 Task: Enable the option "Include Git LFS objects in archives" for the repository "JS".
Action: Mouse moved to (1157, 204)
Screenshot: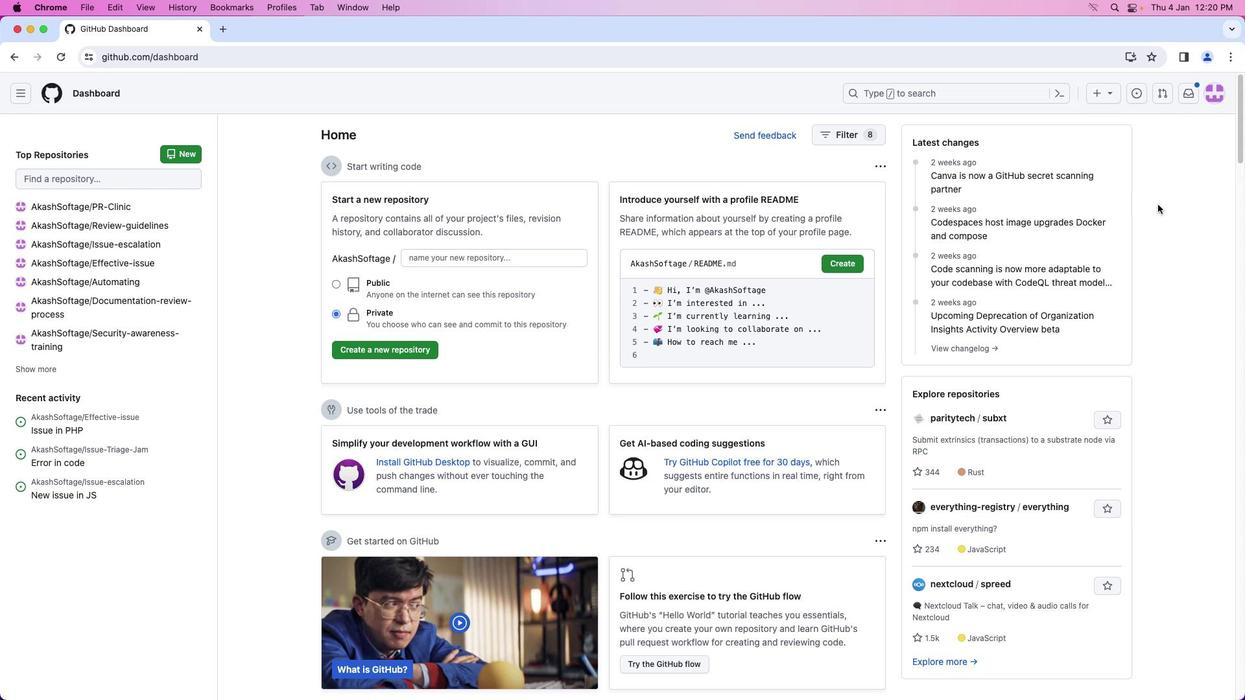 
Action: Mouse pressed left at (1157, 204)
Screenshot: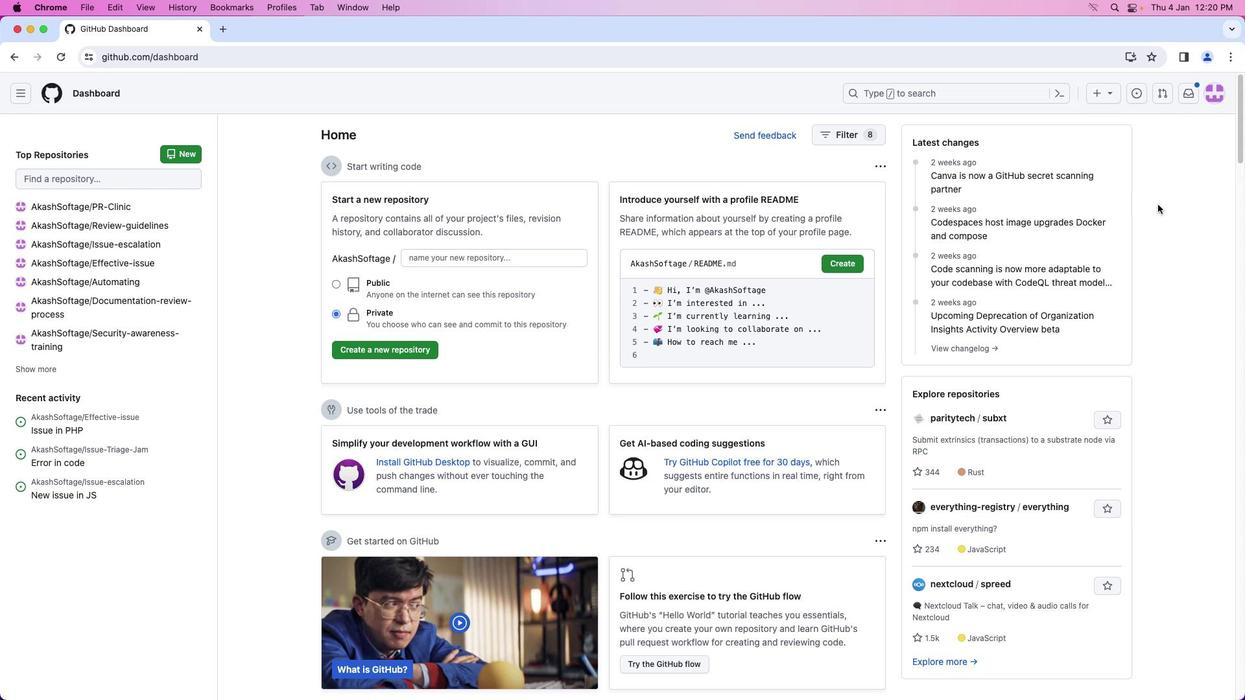 
Action: Mouse moved to (1211, 96)
Screenshot: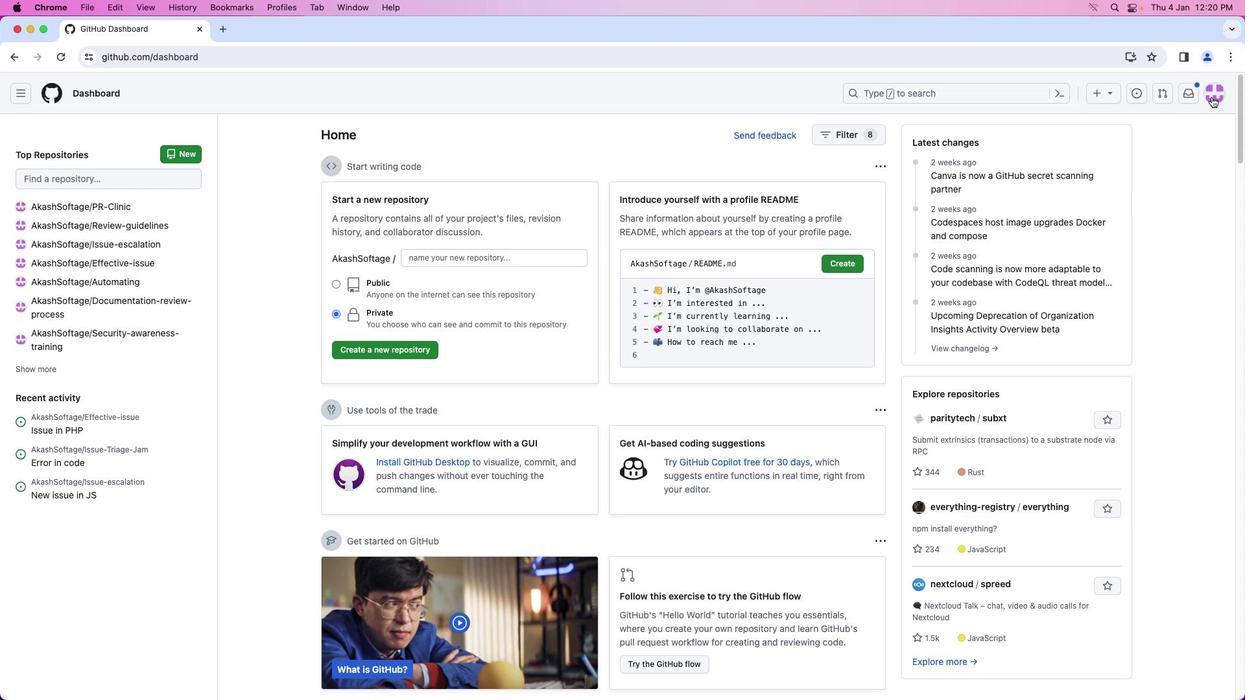 
Action: Mouse pressed left at (1211, 96)
Screenshot: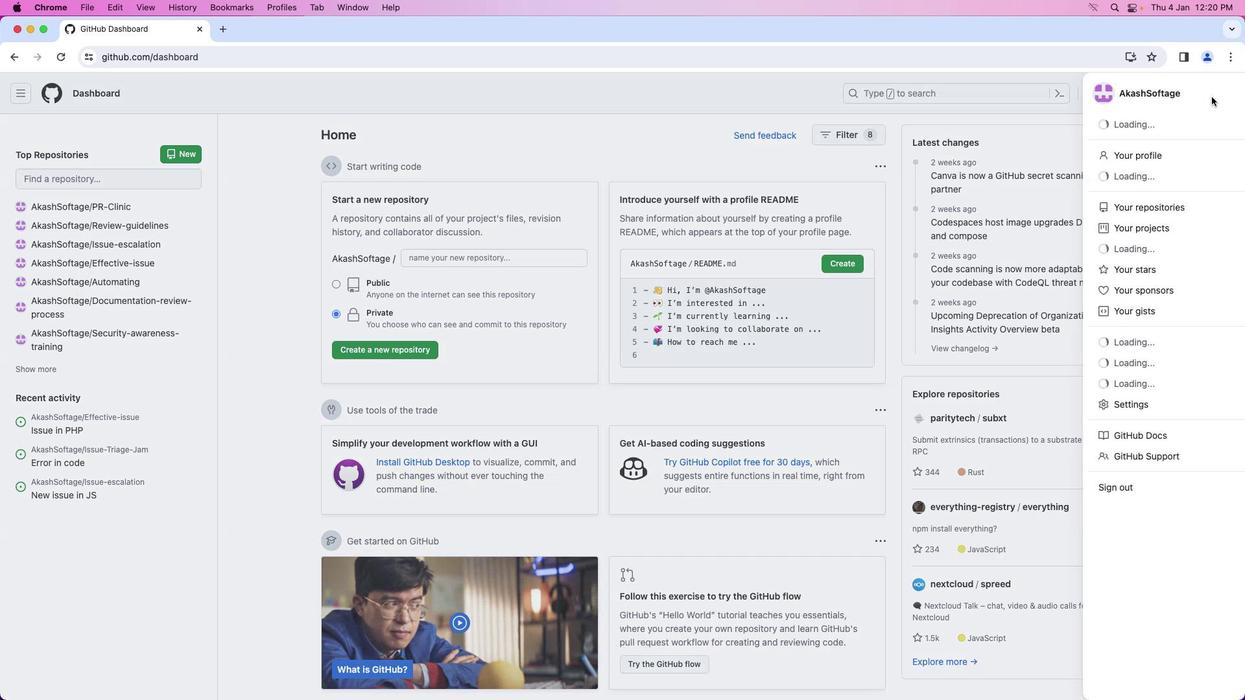 
Action: Mouse moved to (1165, 206)
Screenshot: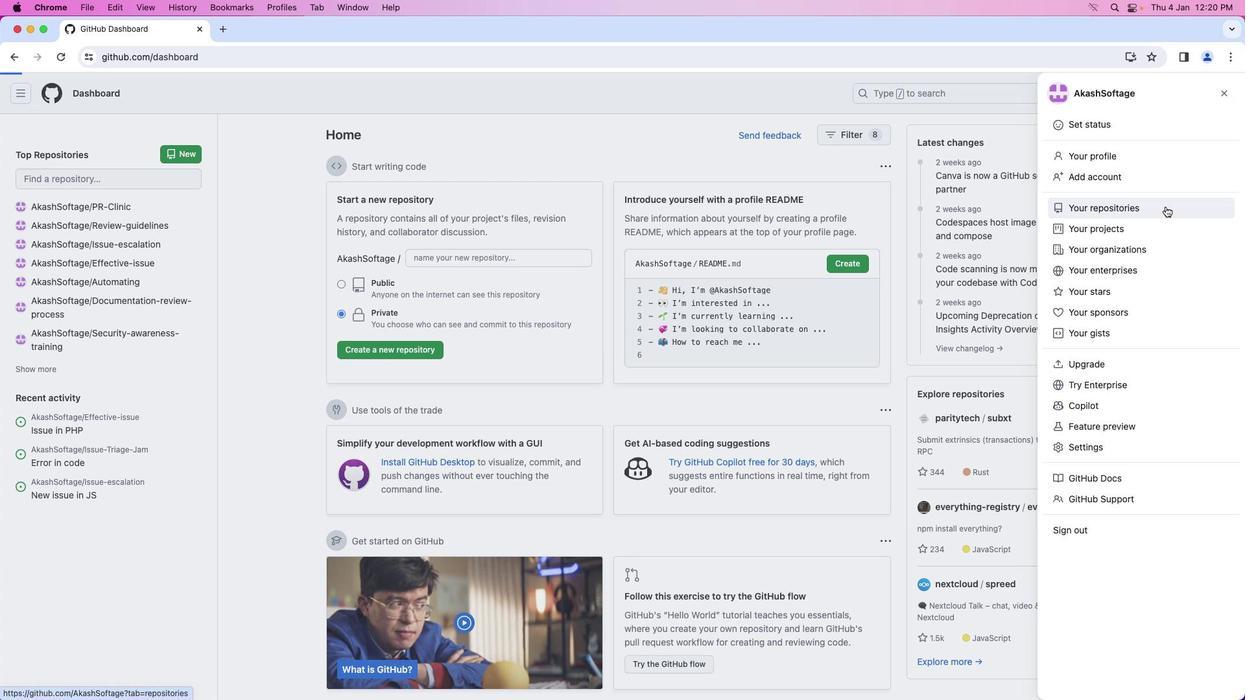 
Action: Mouse pressed left at (1165, 206)
Screenshot: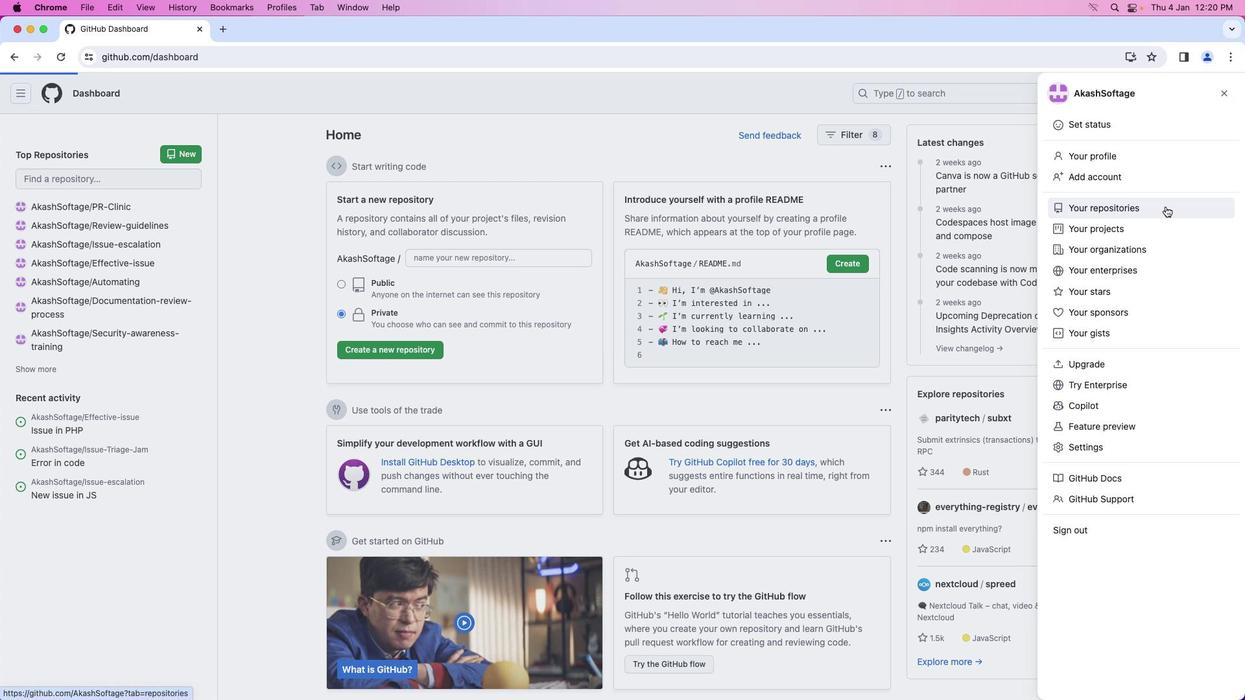 
Action: Mouse moved to (439, 216)
Screenshot: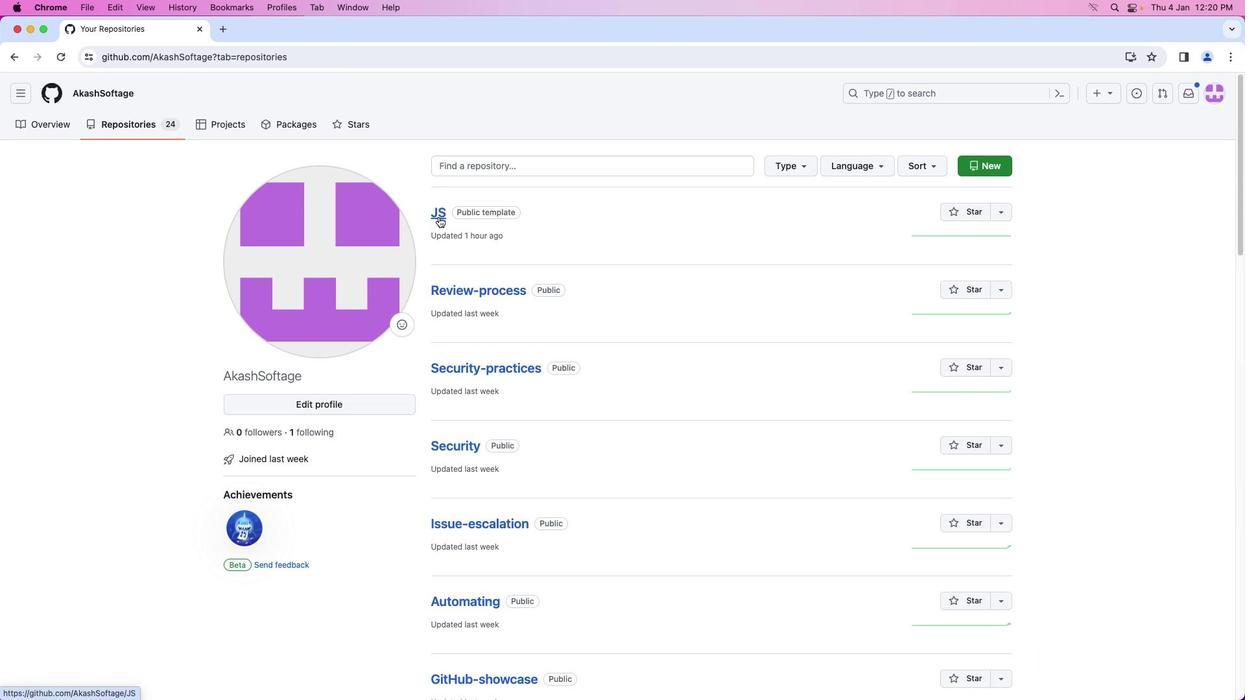 
Action: Mouse pressed left at (439, 216)
Screenshot: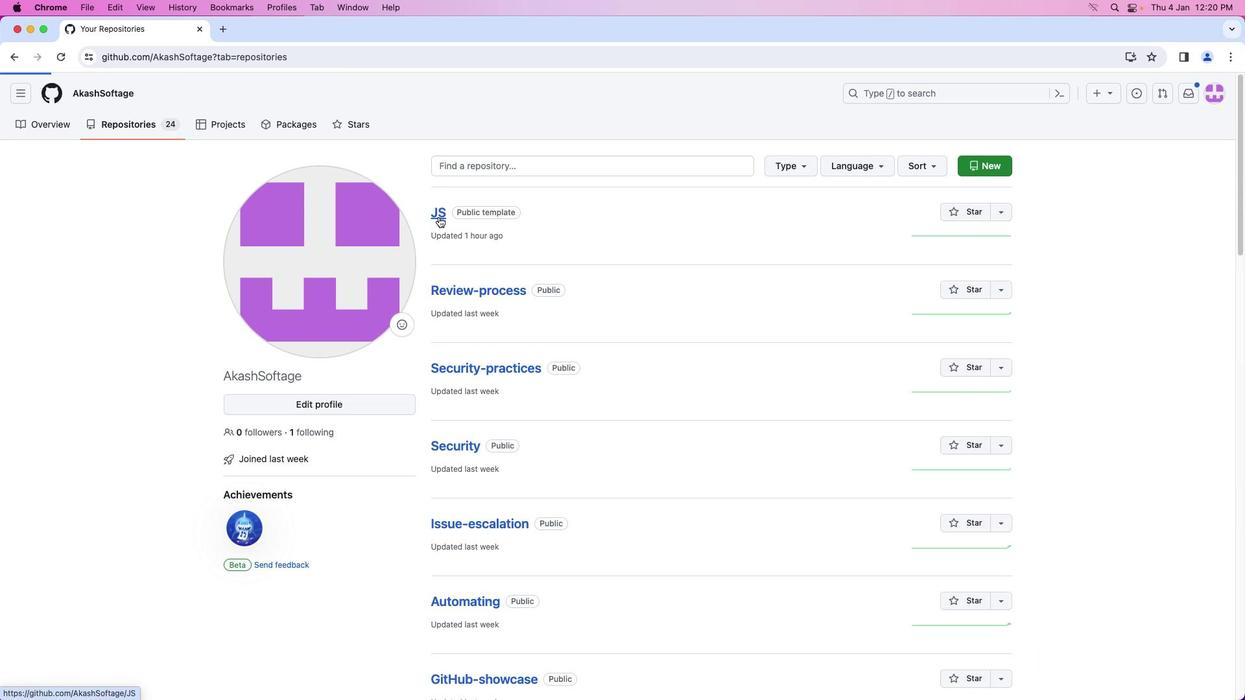 
Action: Mouse moved to (634, 125)
Screenshot: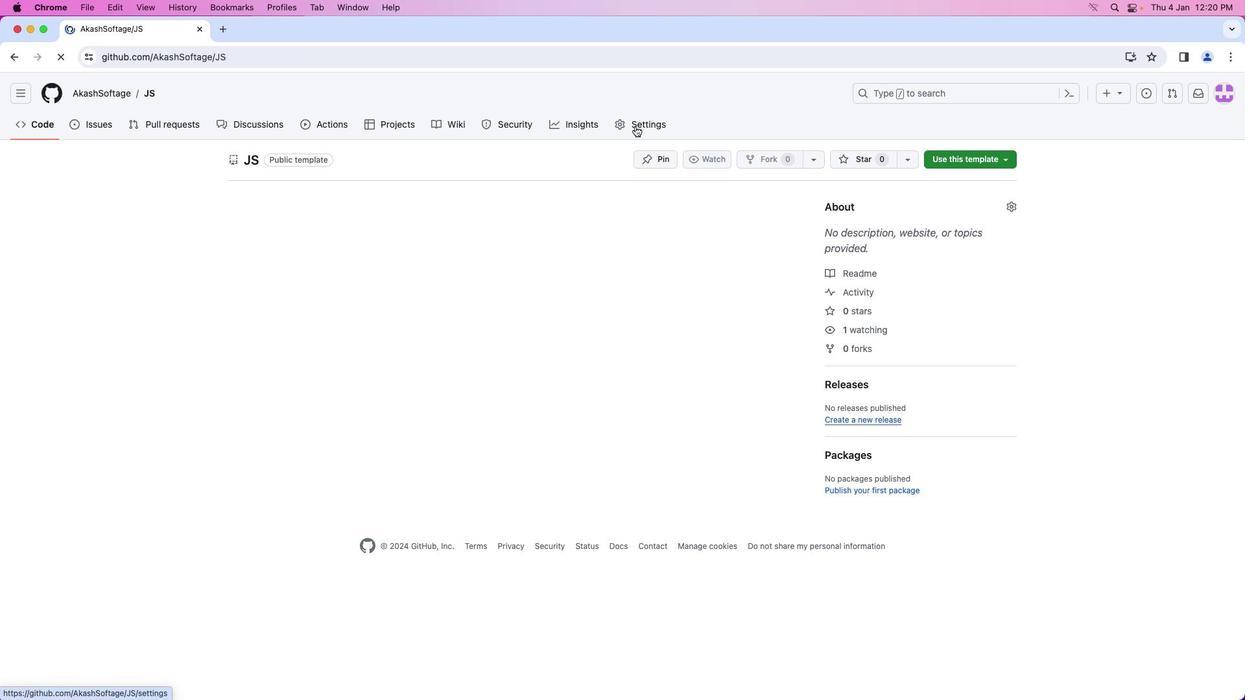 
Action: Mouse pressed left at (634, 125)
Screenshot: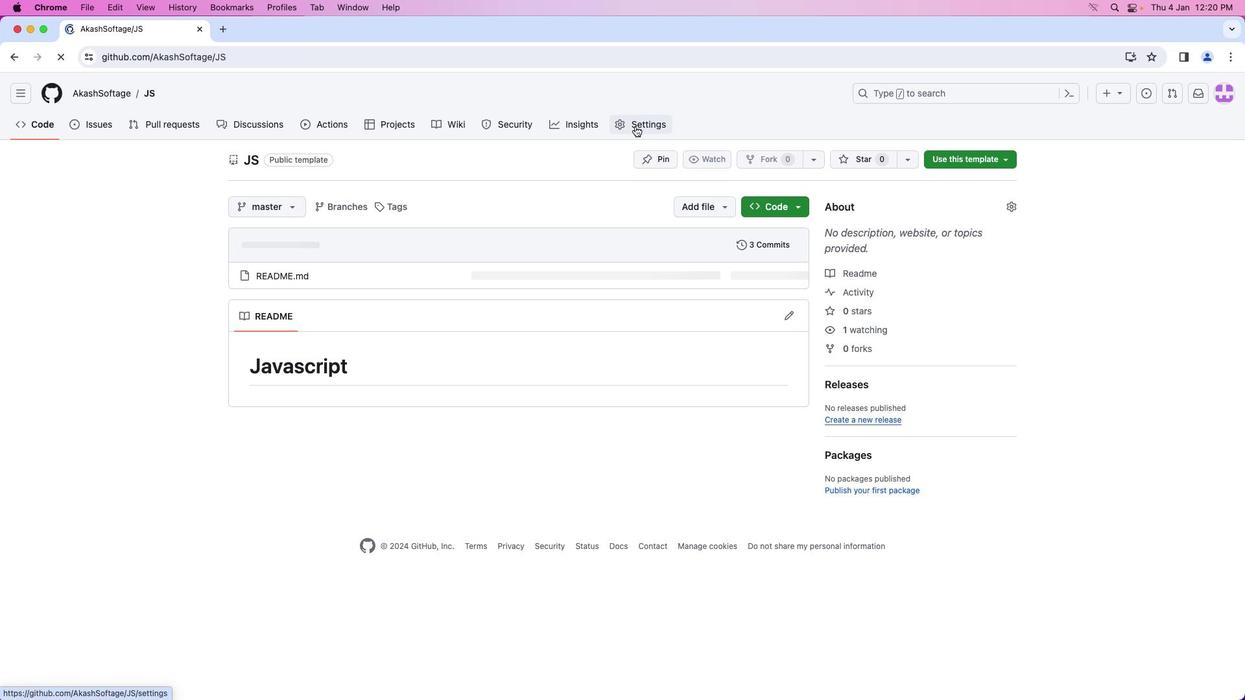 
Action: Mouse moved to (524, 364)
Screenshot: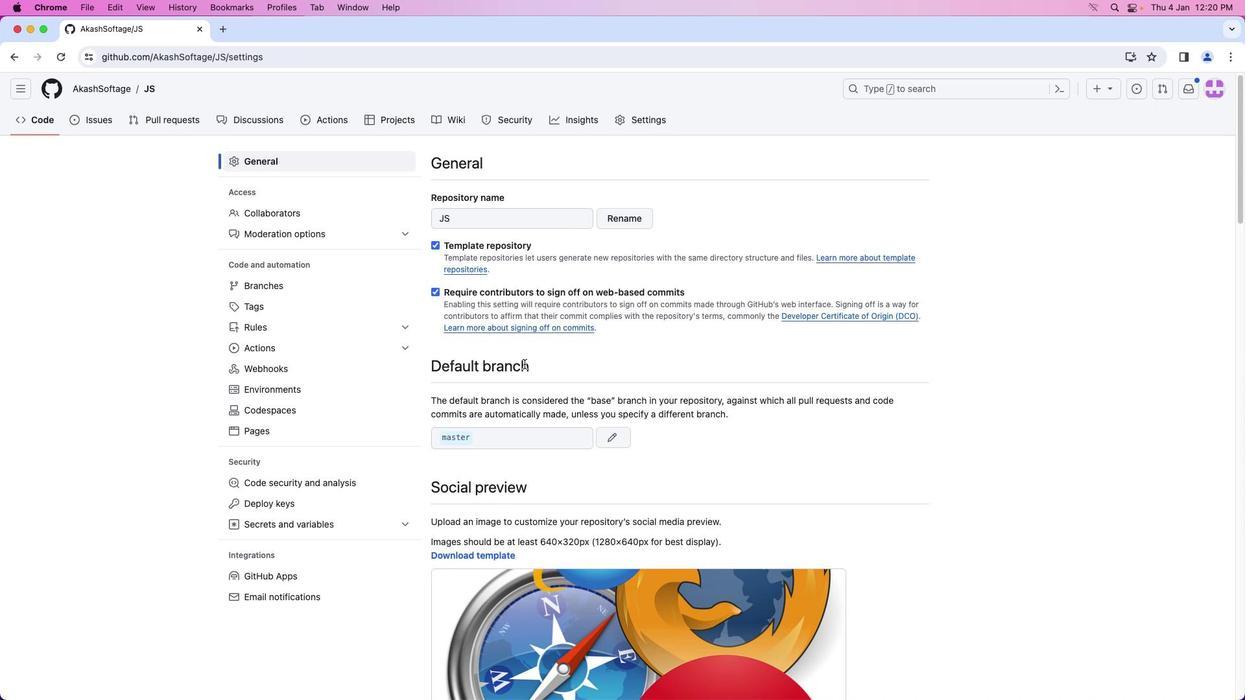 
Action: Mouse scrolled (524, 364) with delta (0, 0)
Screenshot: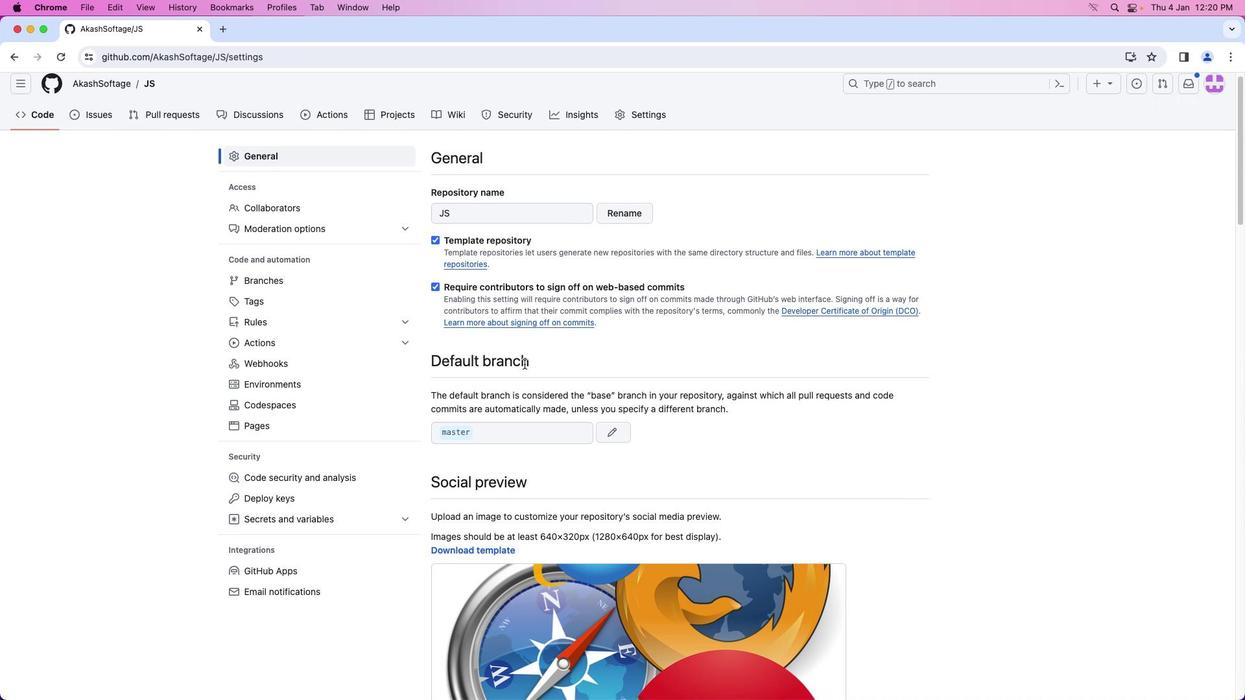 
Action: Mouse scrolled (524, 364) with delta (0, 0)
Screenshot: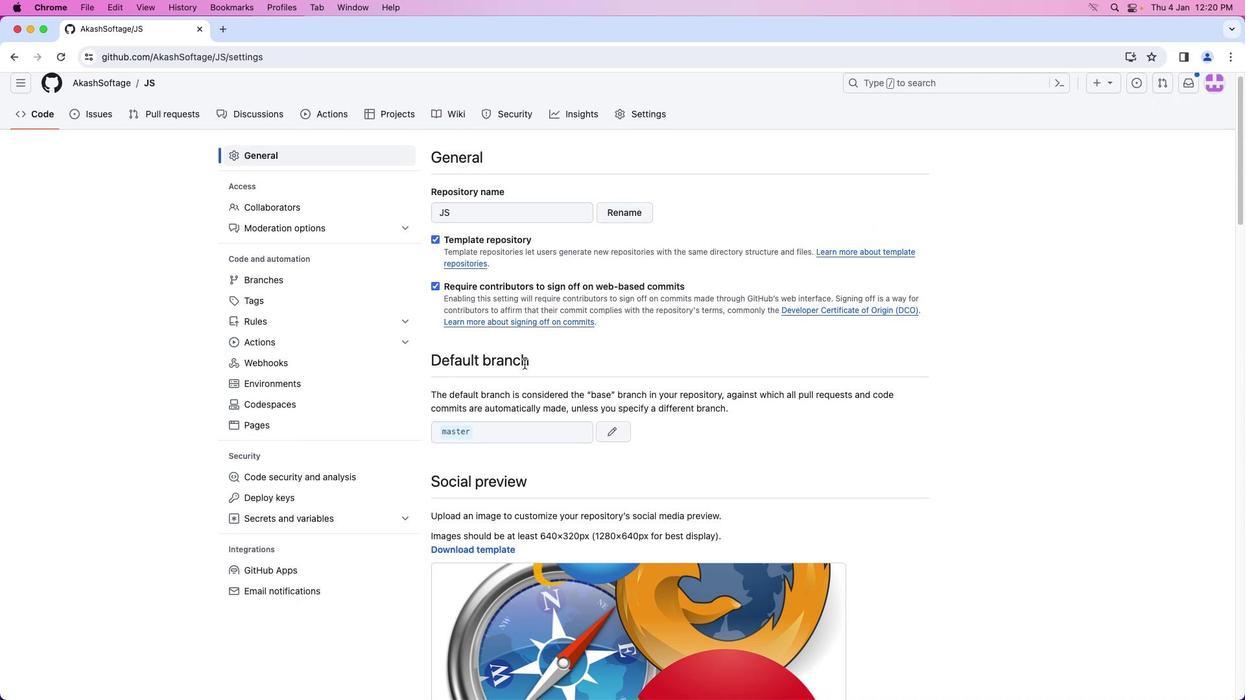
Action: Mouse moved to (566, 234)
Screenshot: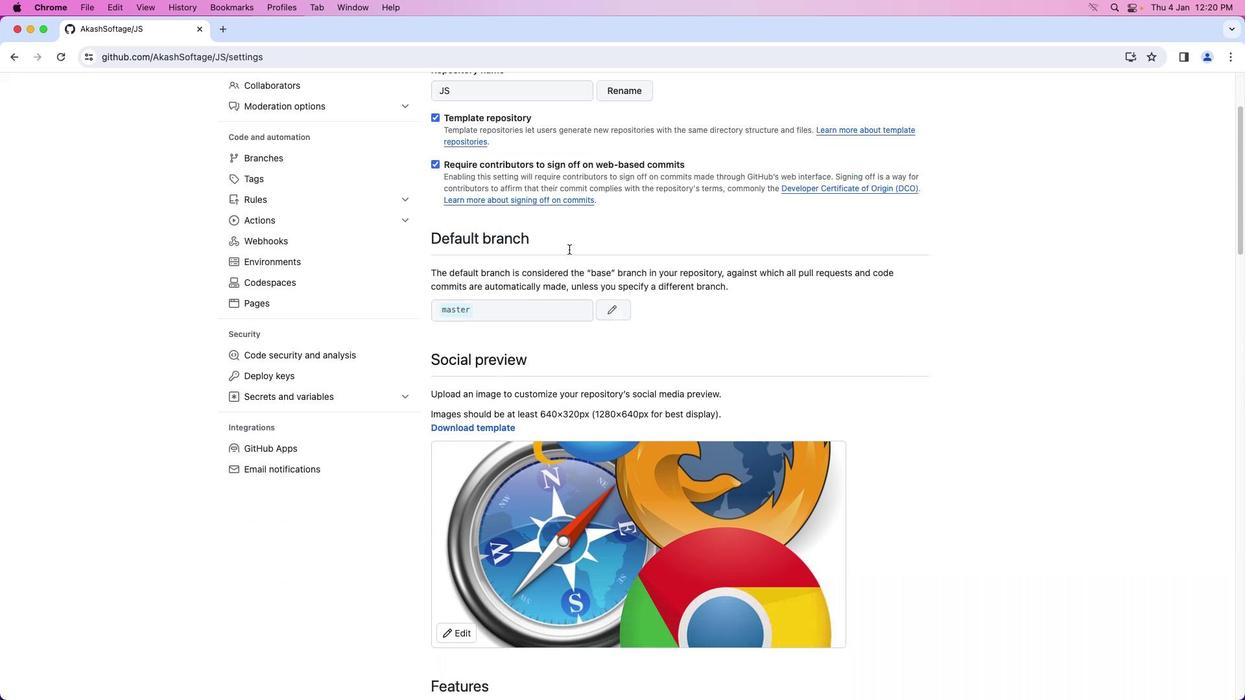 
Action: Mouse scrolled (566, 234) with delta (0, 0)
Screenshot: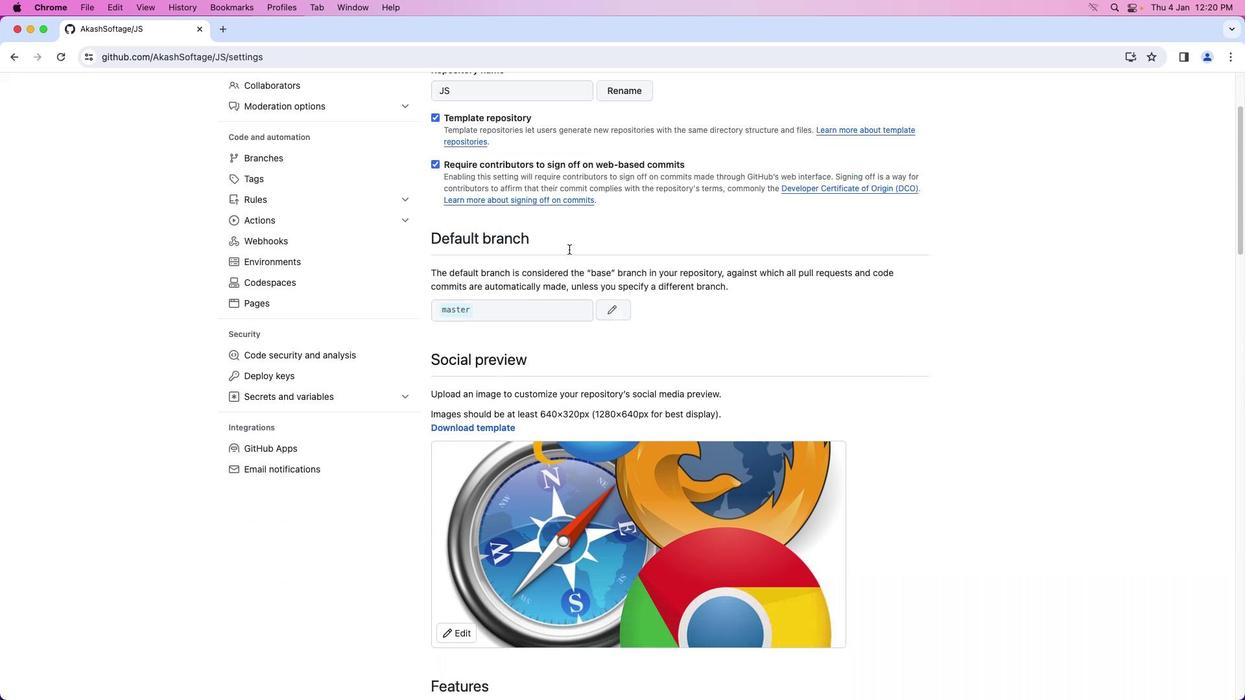 
Action: Mouse moved to (567, 239)
Screenshot: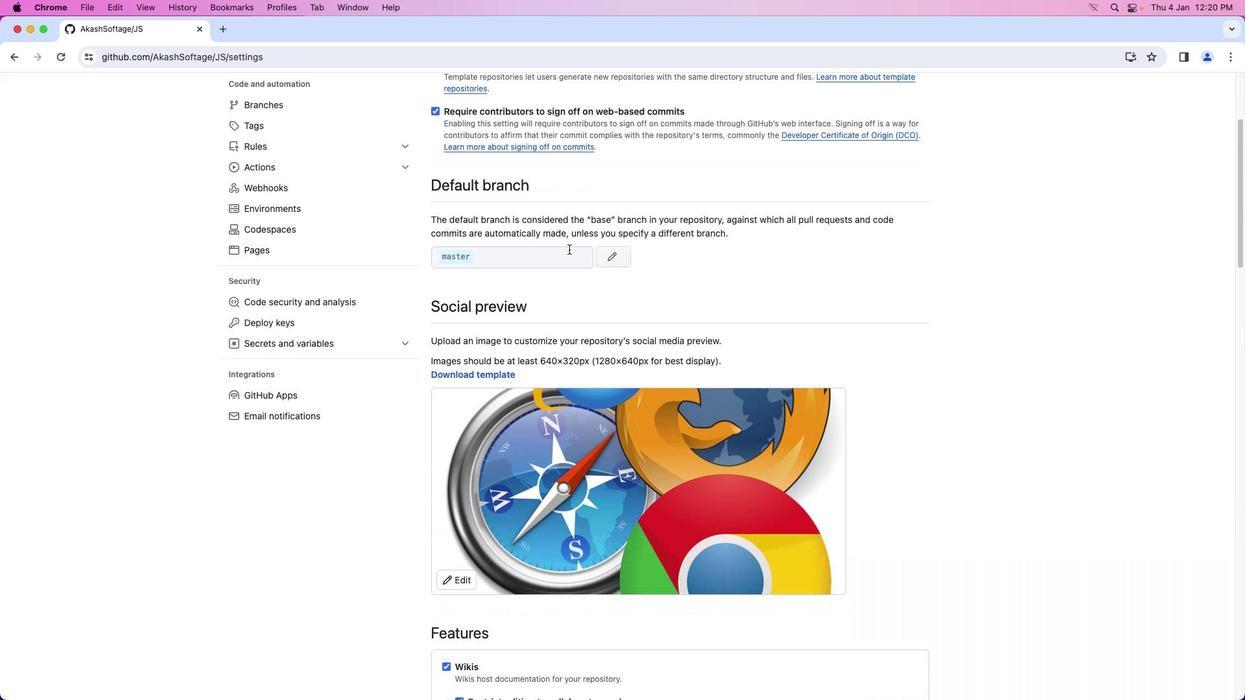 
Action: Mouse scrolled (567, 239) with delta (0, 0)
Screenshot: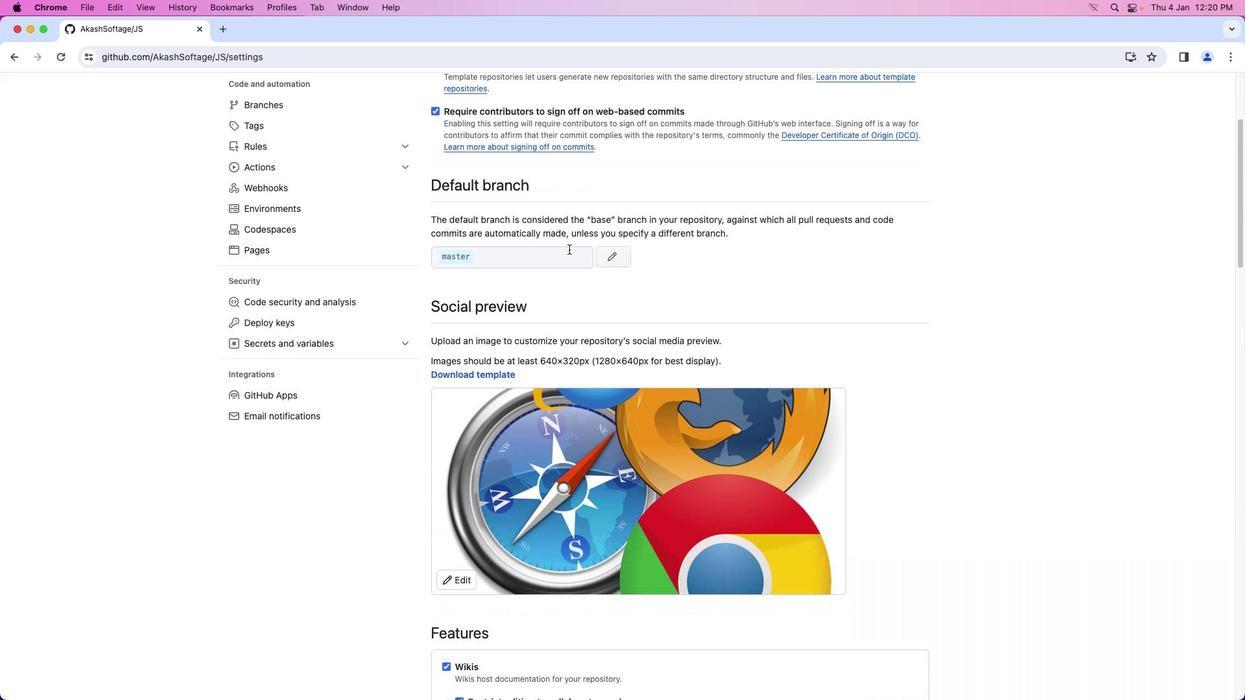 
Action: Mouse moved to (567, 240)
Screenshot: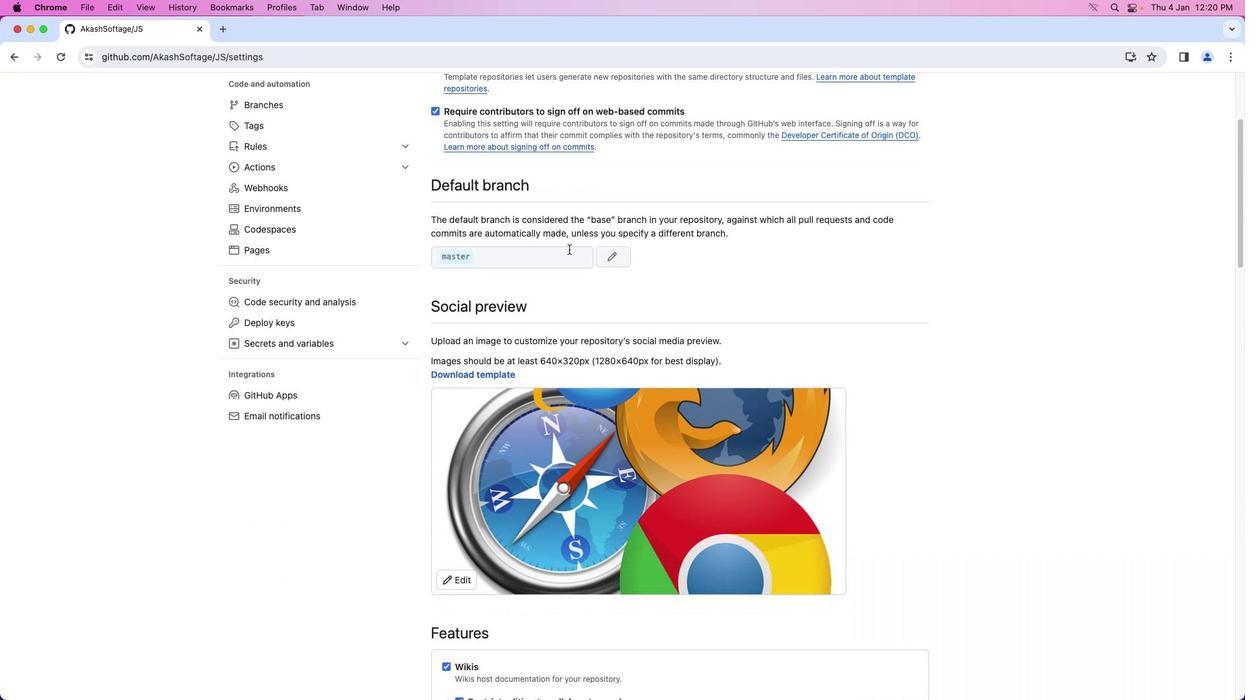 
Action: Mouse scrolled (567, 240) with delta (0, -1)
Screenshot: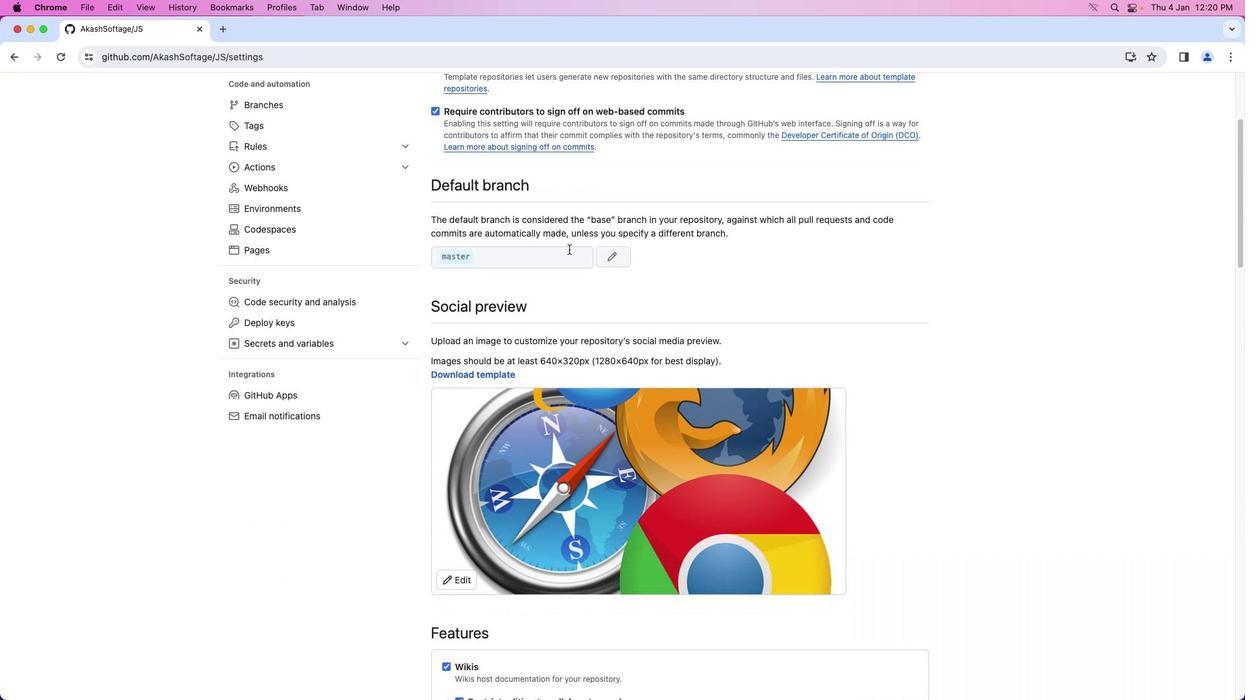 
Action: Mouse moved to (568, 241)
Screenshot: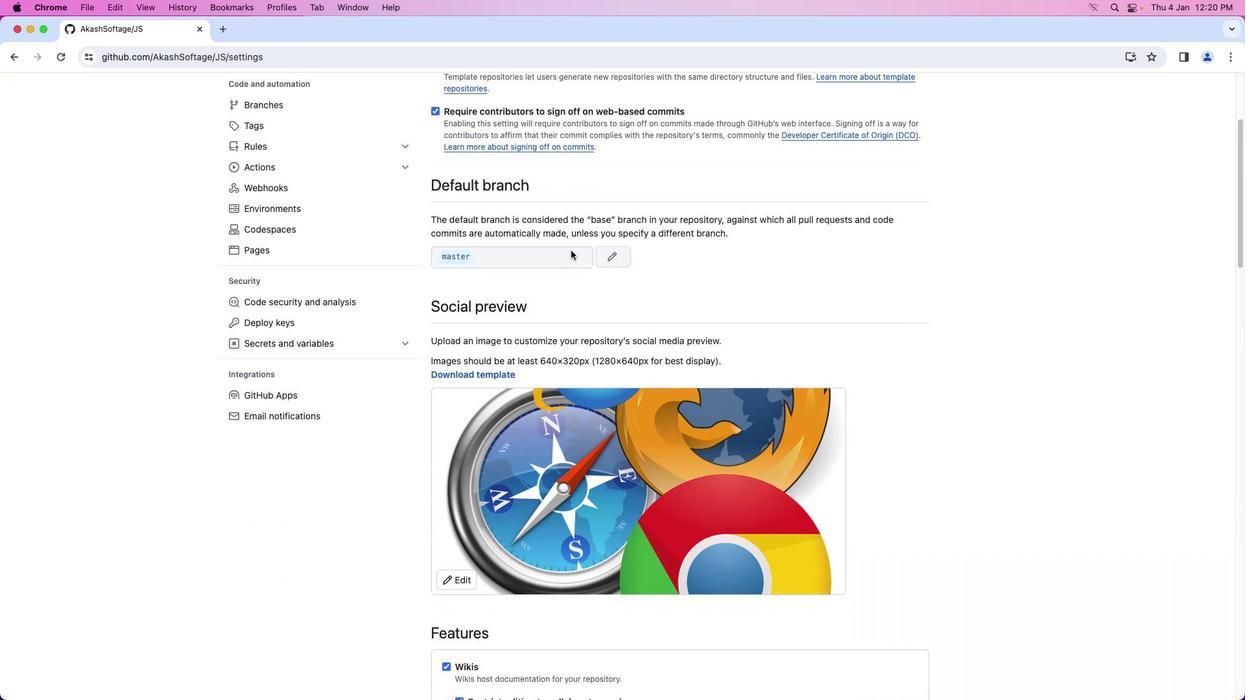 
Action: Mouse scrolled (568, 241) with delta (0, -1)
Screenshot: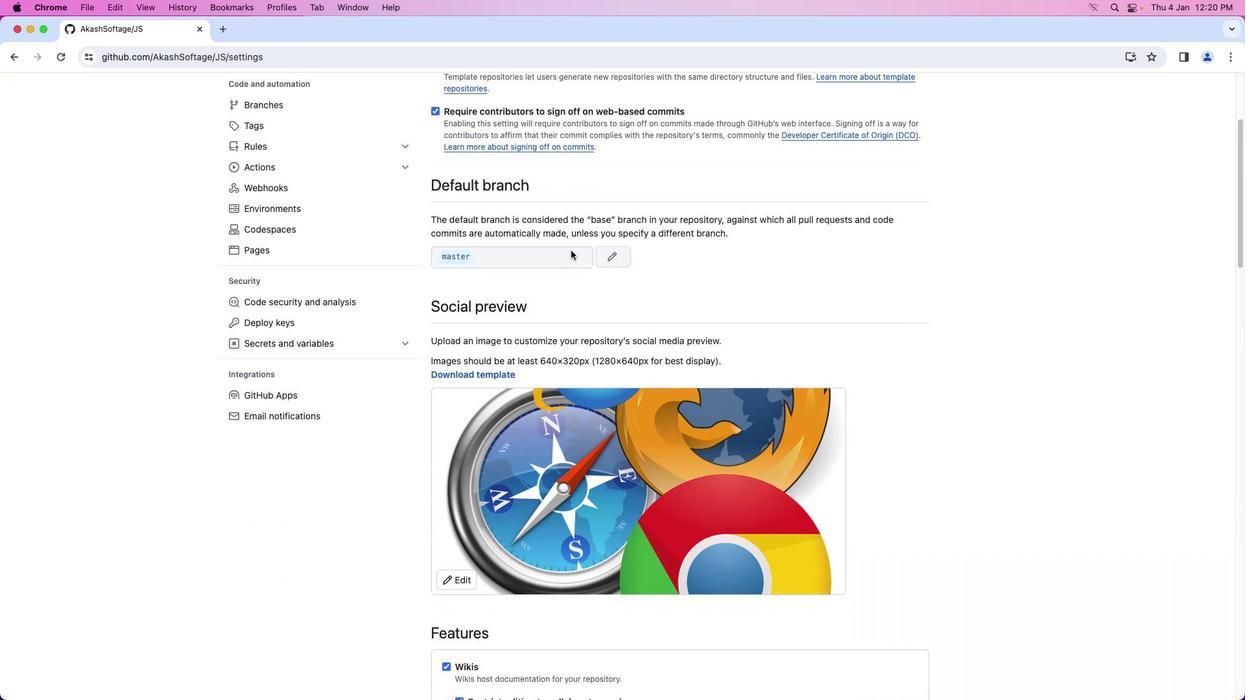 
Action: Mouse moved to (601, 282)
Screenshot: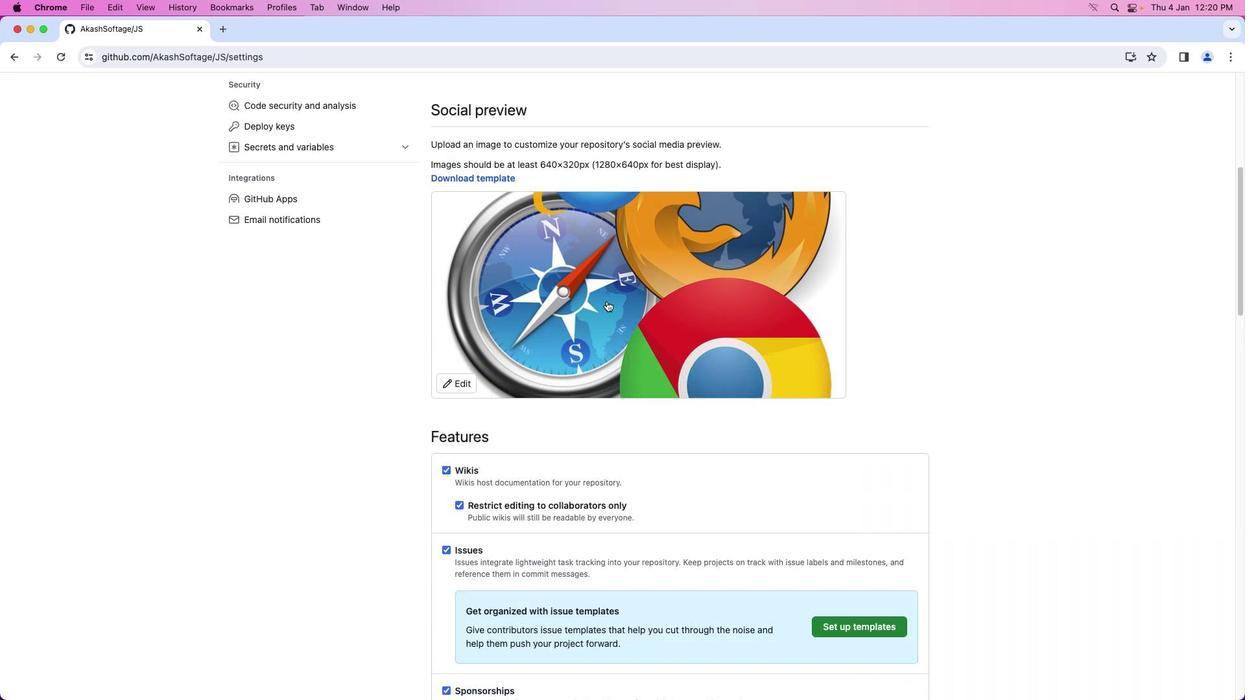 
Action: Mouse scrolled (601, 282) with delta (0, 0)
Screenshot: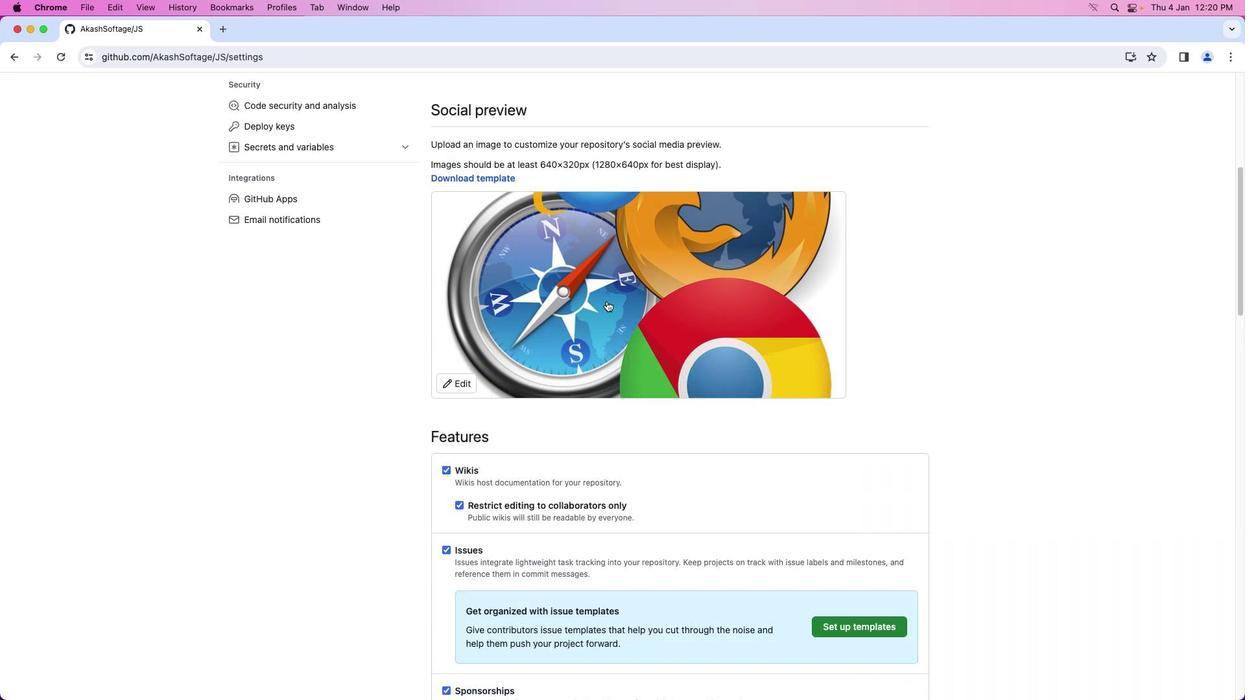 
Action: Mouse moved to (607, 298)
Screenshot: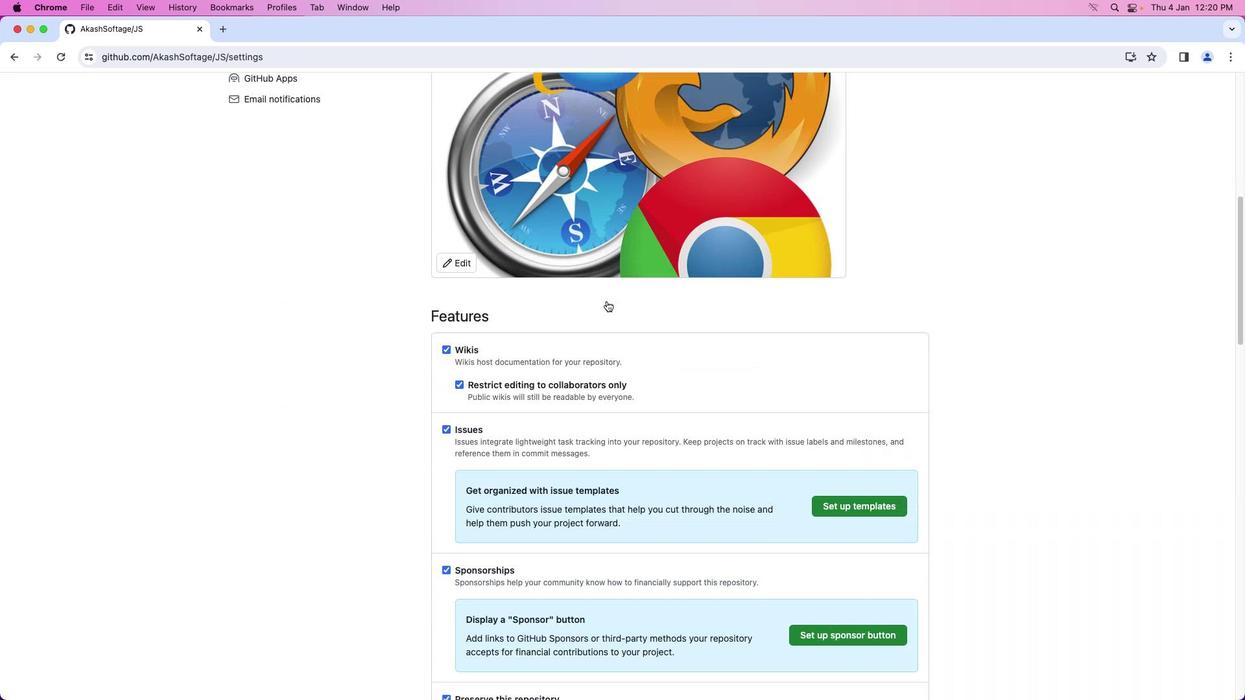 
Action: Mouse scrolled (607, 298) with delta (0, 0)
Screenshot: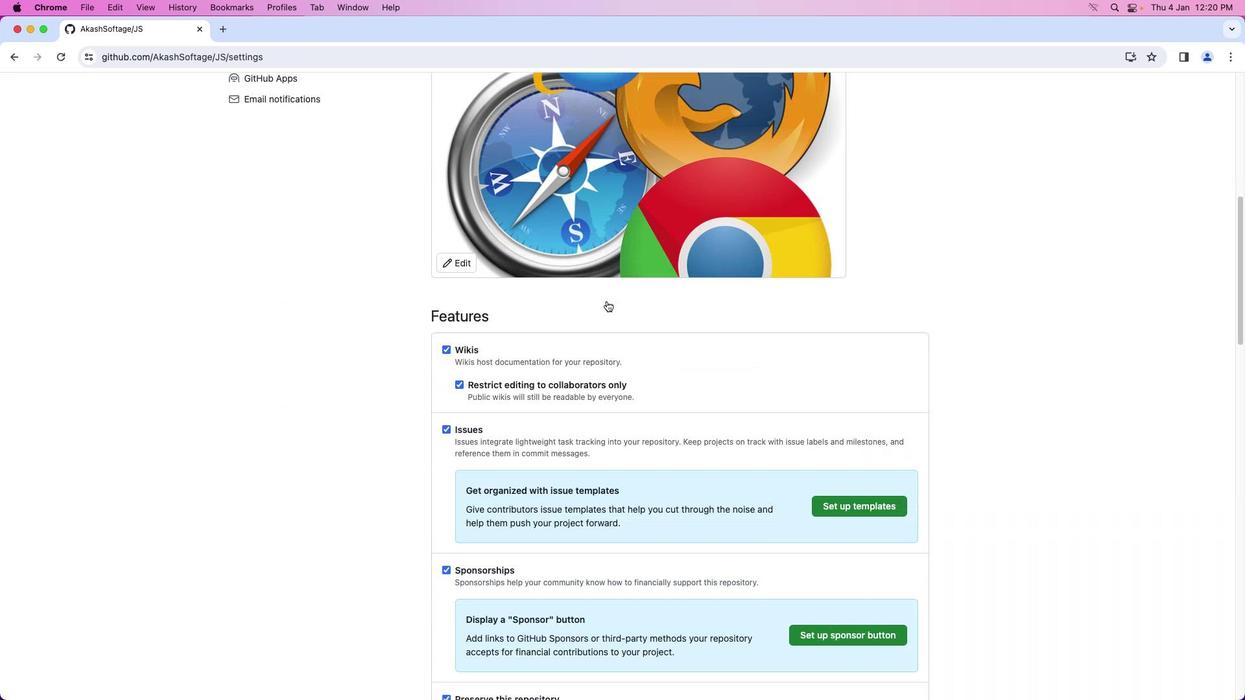 
Action: Mouse scrolled (607, 298) with delta (0, -1)
Screenshot: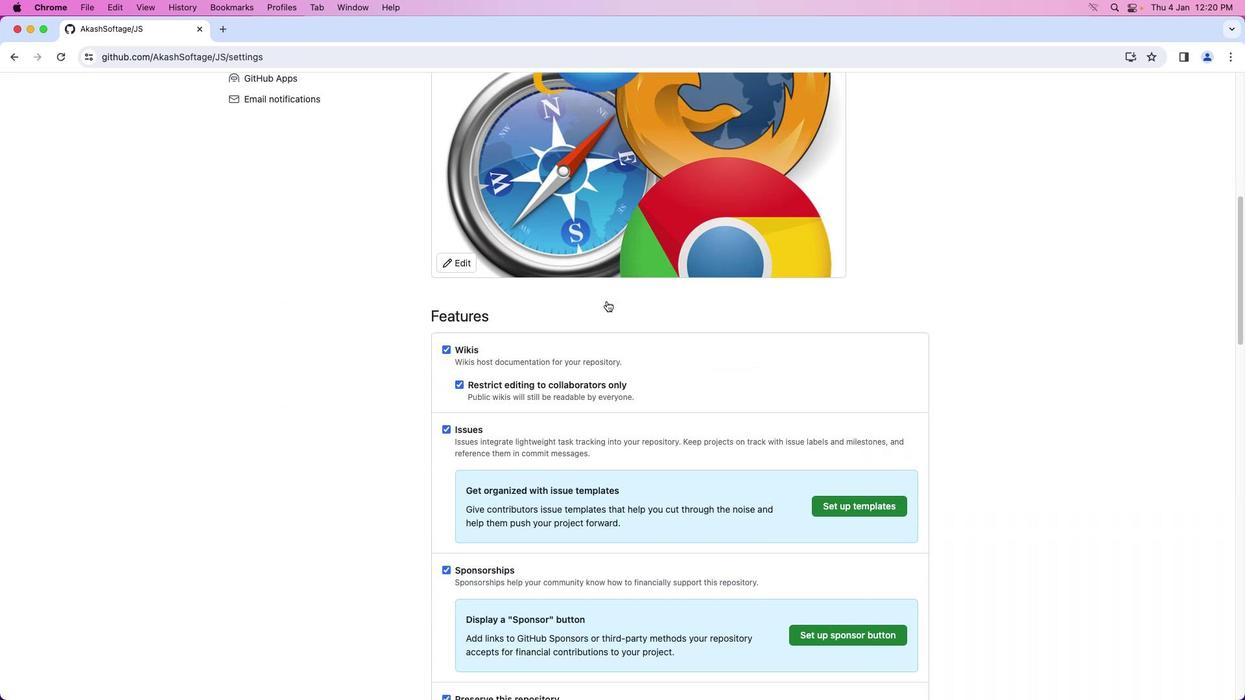 
Action: Mouse moved to (607, 299)
Screenshot: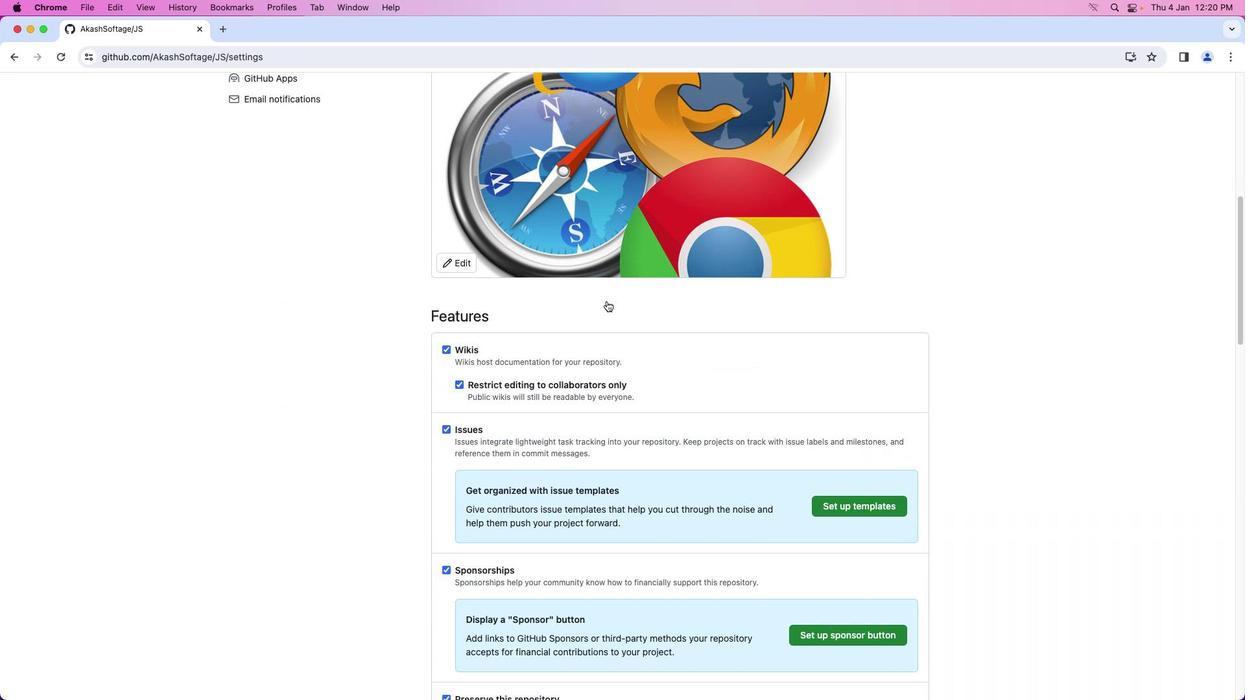 
Action: Mouse scrolled (607, 299) with delta (0, -2)
Screenshot: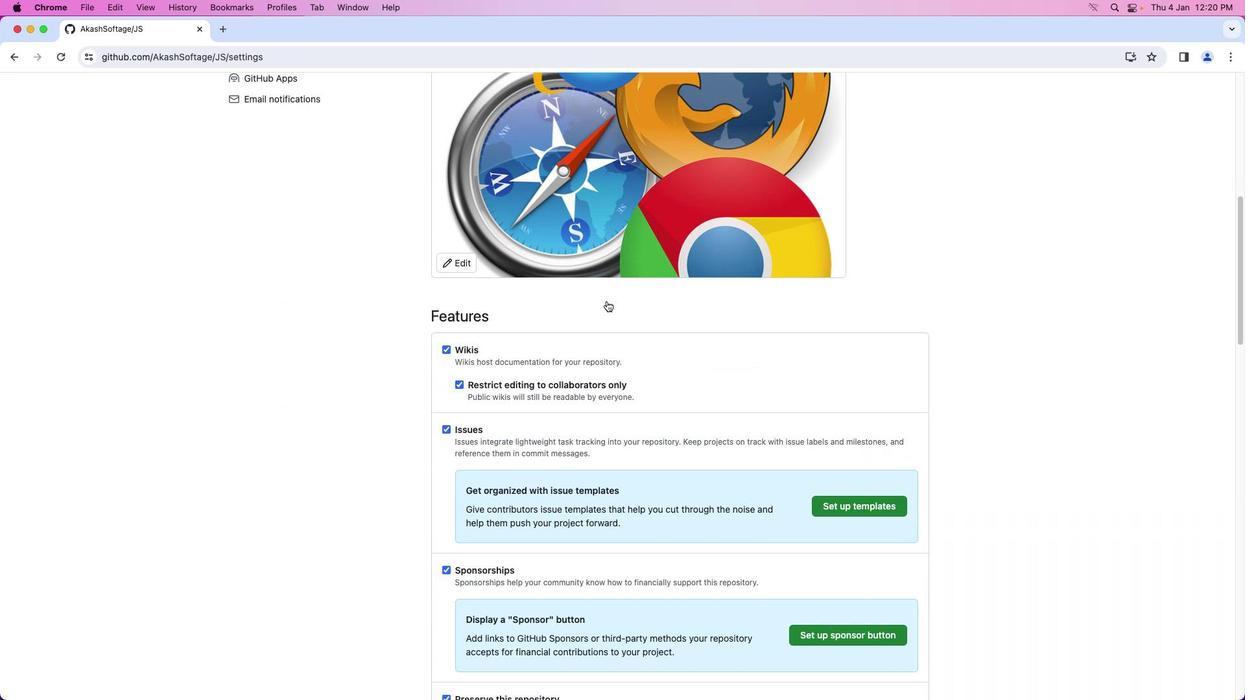 
Action: Mouse moved to (607, 300)
Screenshot: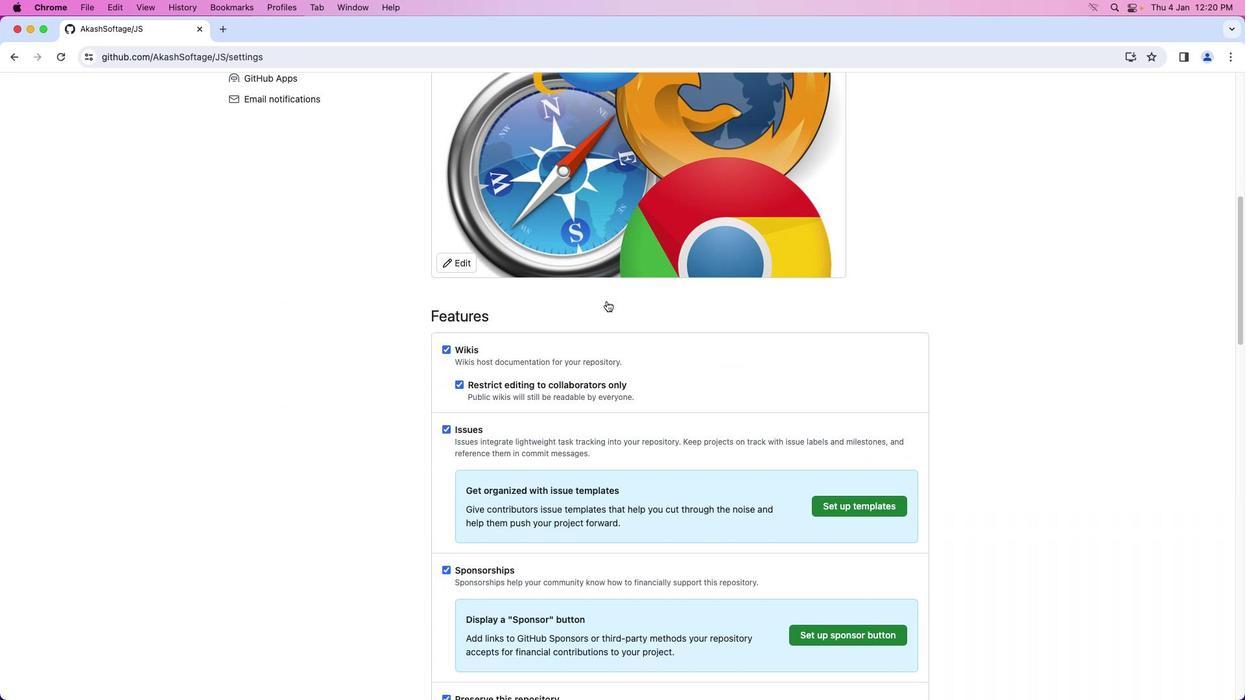 
Action: Mouse scrolled (607, 300) with delta (0, -3)
Screenshot: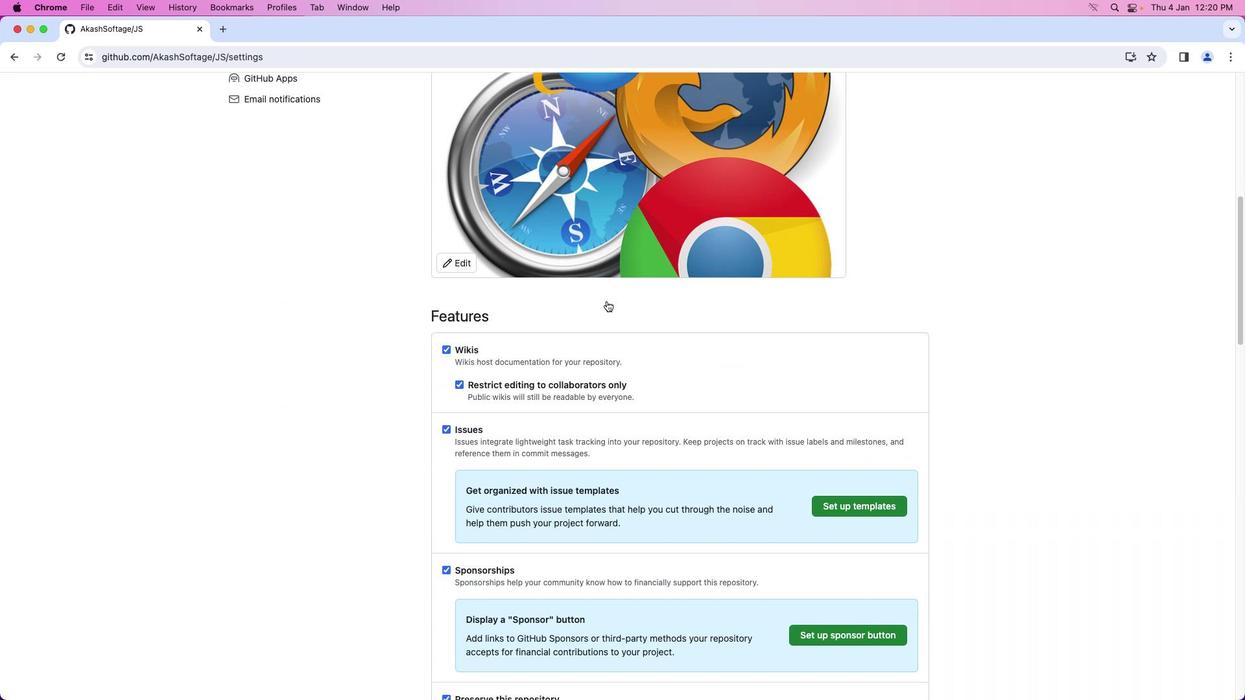 
Action: Mouse moved to (607, 301)
Screenshot: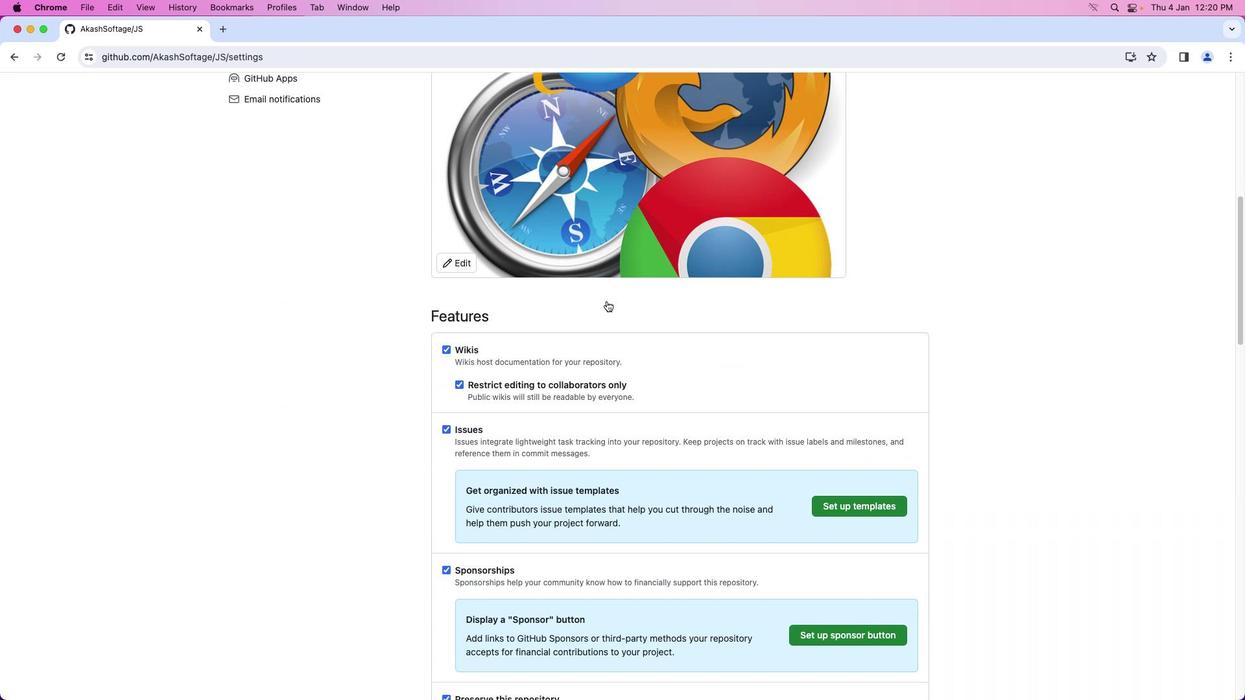 
Action: Mouse scrolled (607, 301) with delta (0, 0)
Screenshot: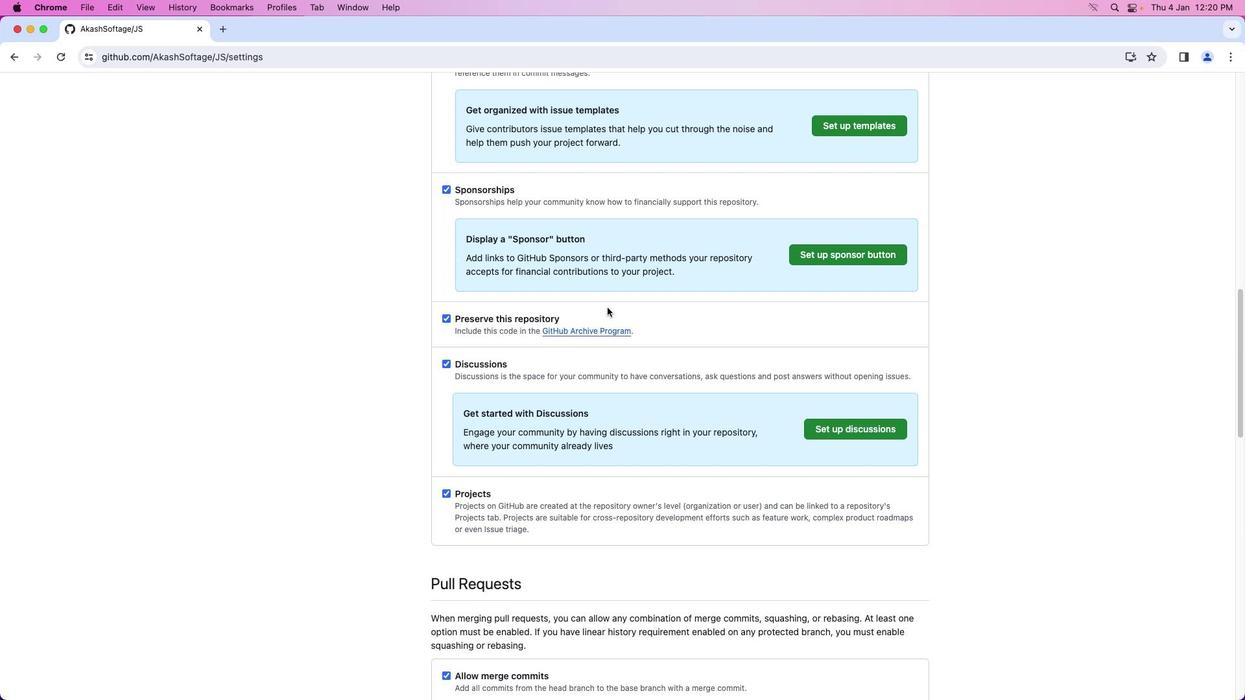
Action: Mouse moved to (607, 306)
Screenshot: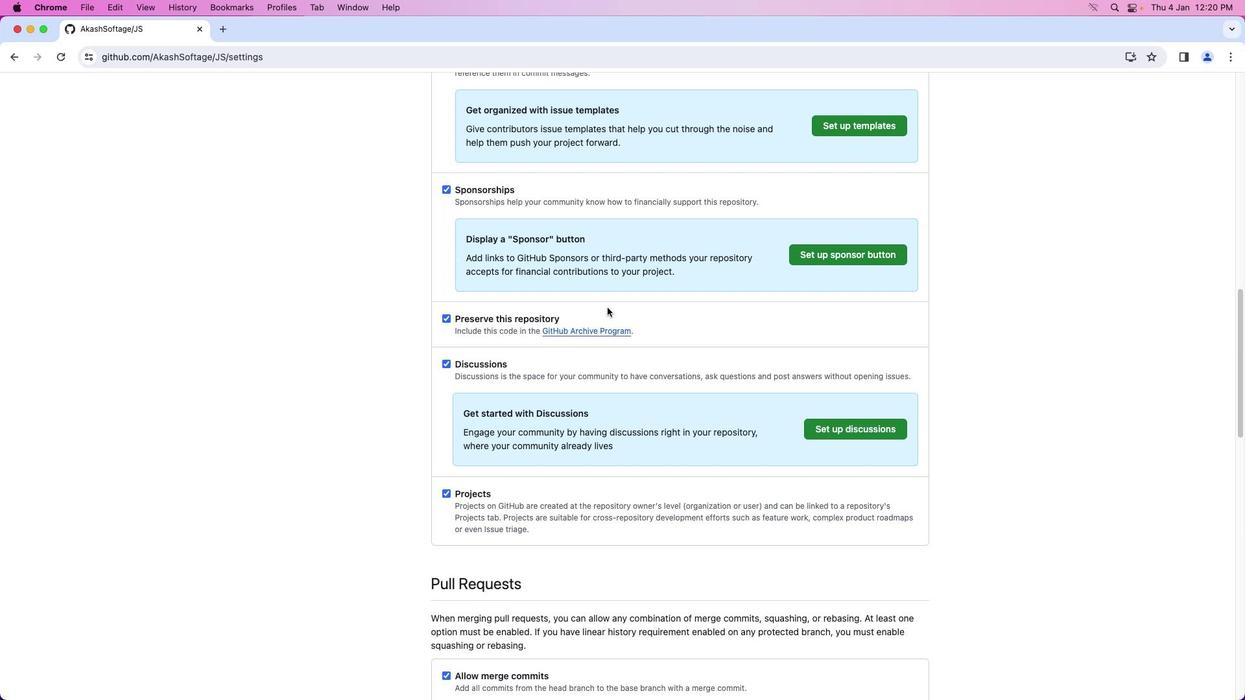 
Action: Mouse scrolled (607, 306) with delta (0, 0)
Screenshot: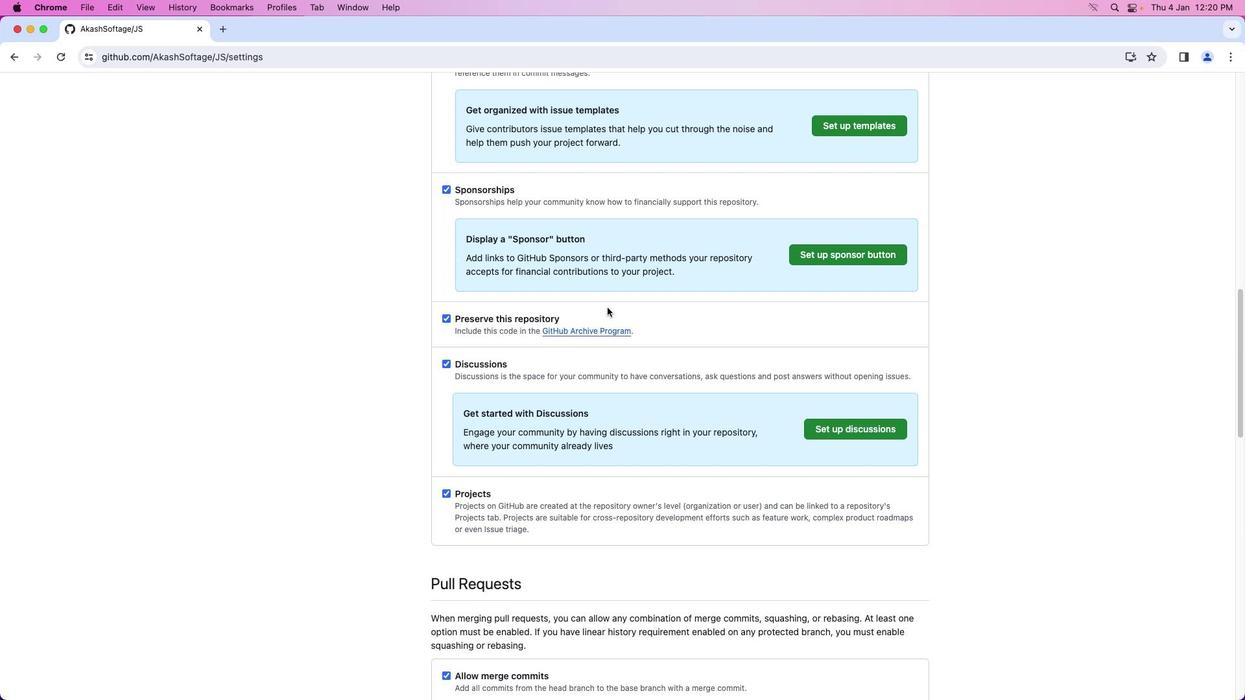 
Action: Mouse moved to (607, 307)
Screenshot: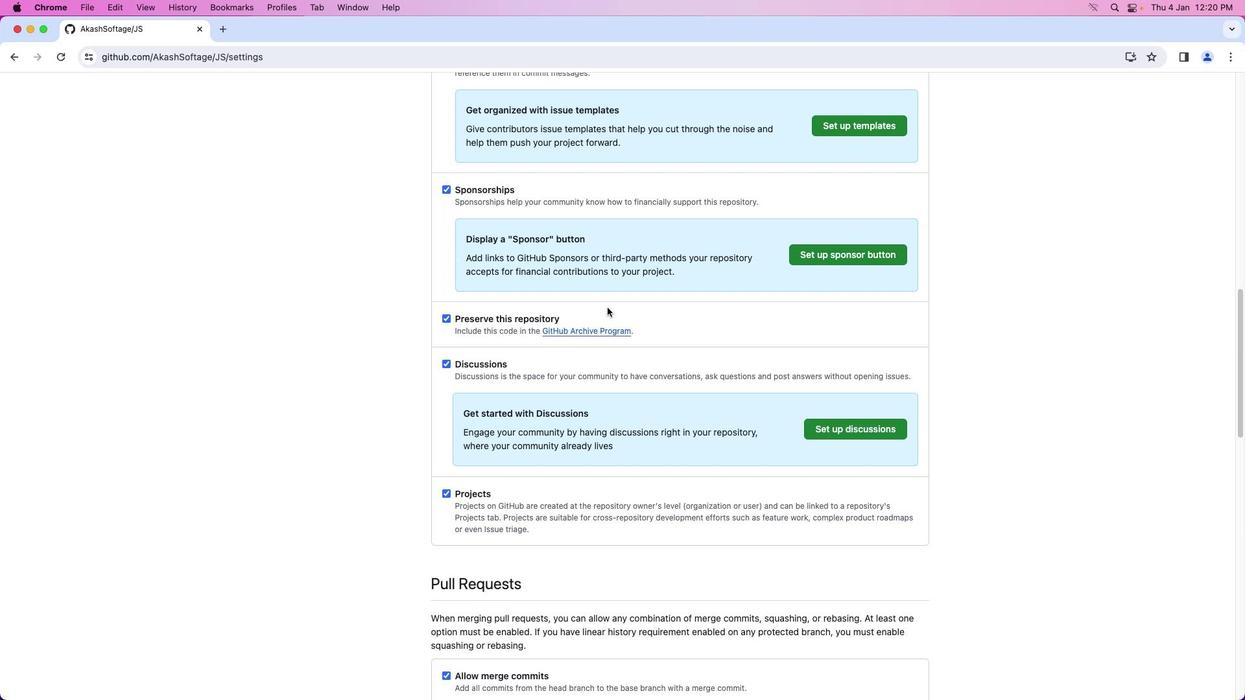 
Action: Mouse scrolled (607, 307) with delta (0, -1)
Screenshot: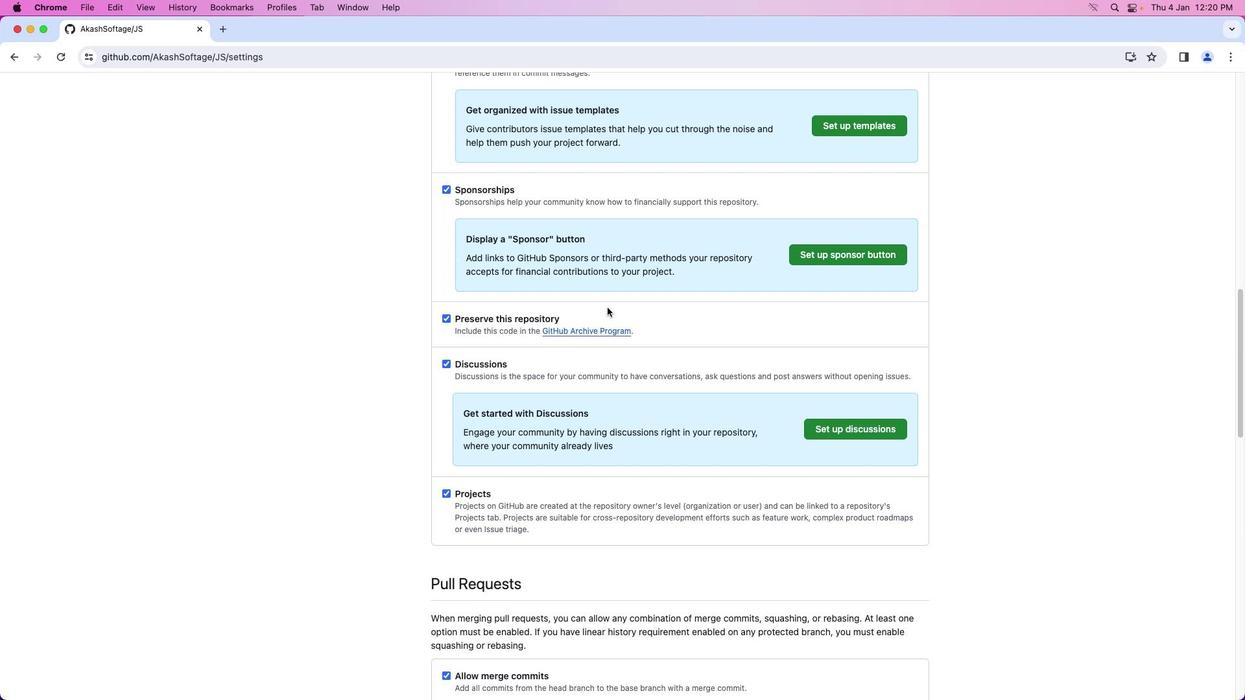 
Action: Mouse scrolled (607, 307) with delta (0, -2)
Screenshot: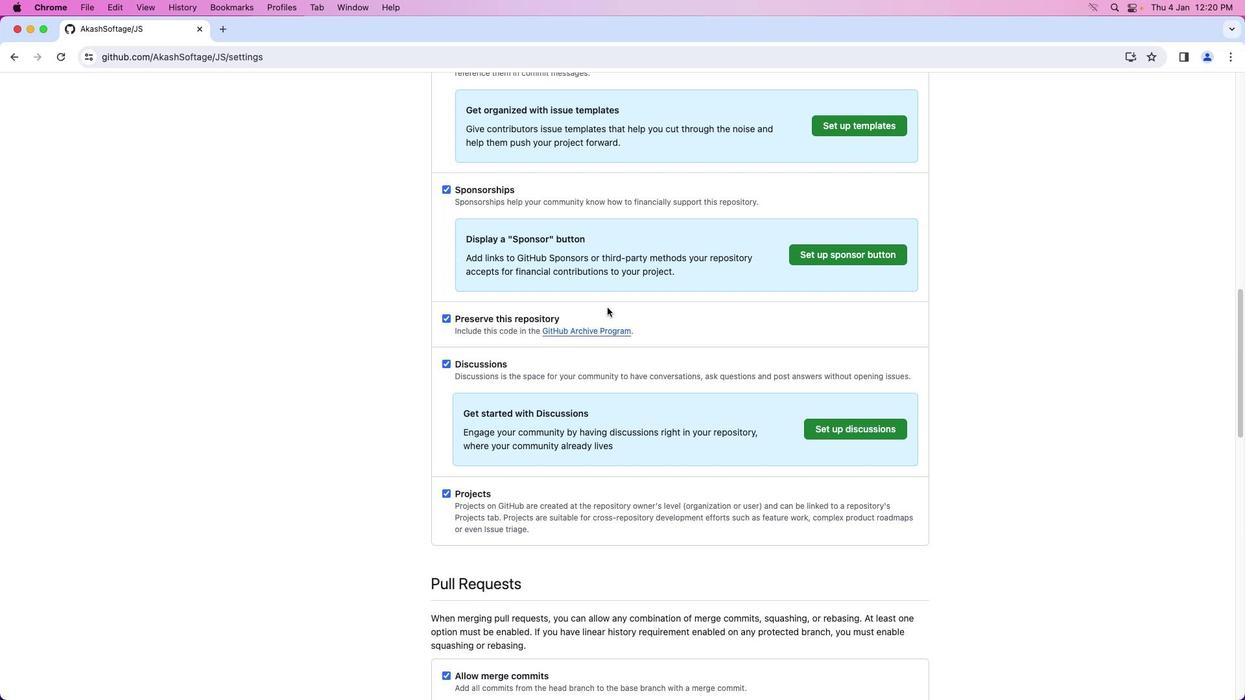 
Action: Mouse scrolled (607, 307) with delta (0, -3)
Screenshot: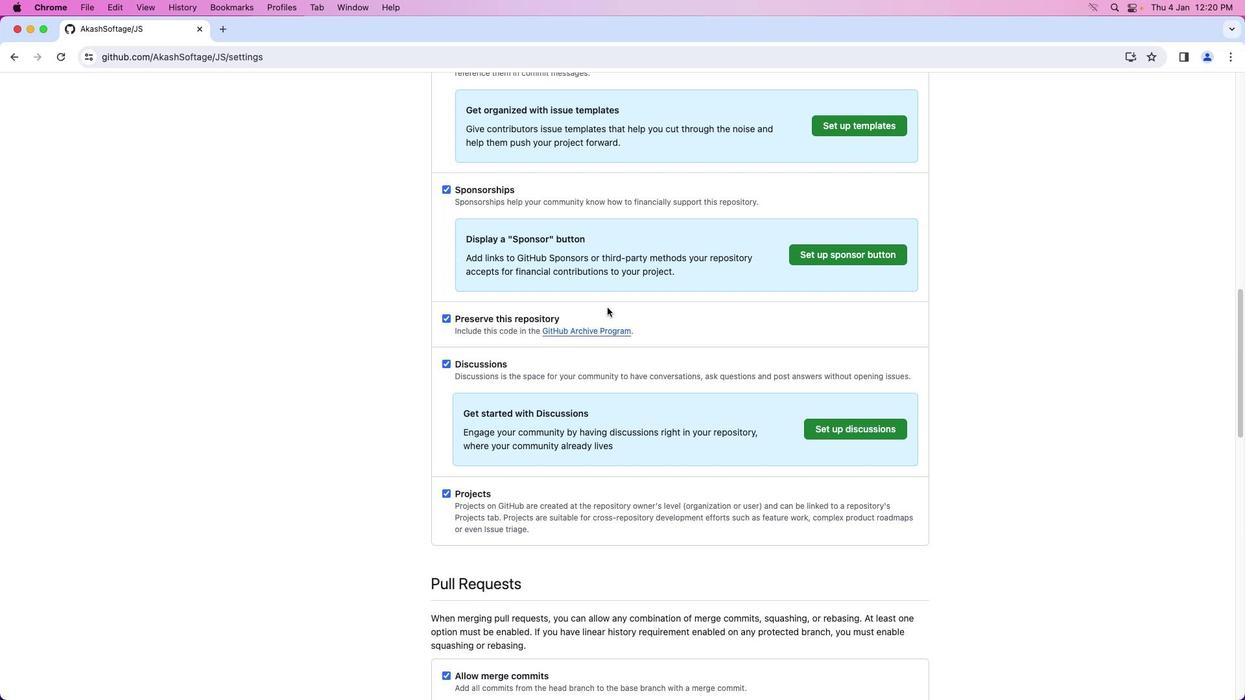 
Action: Mouse moved to (607, 307)
Screenshot: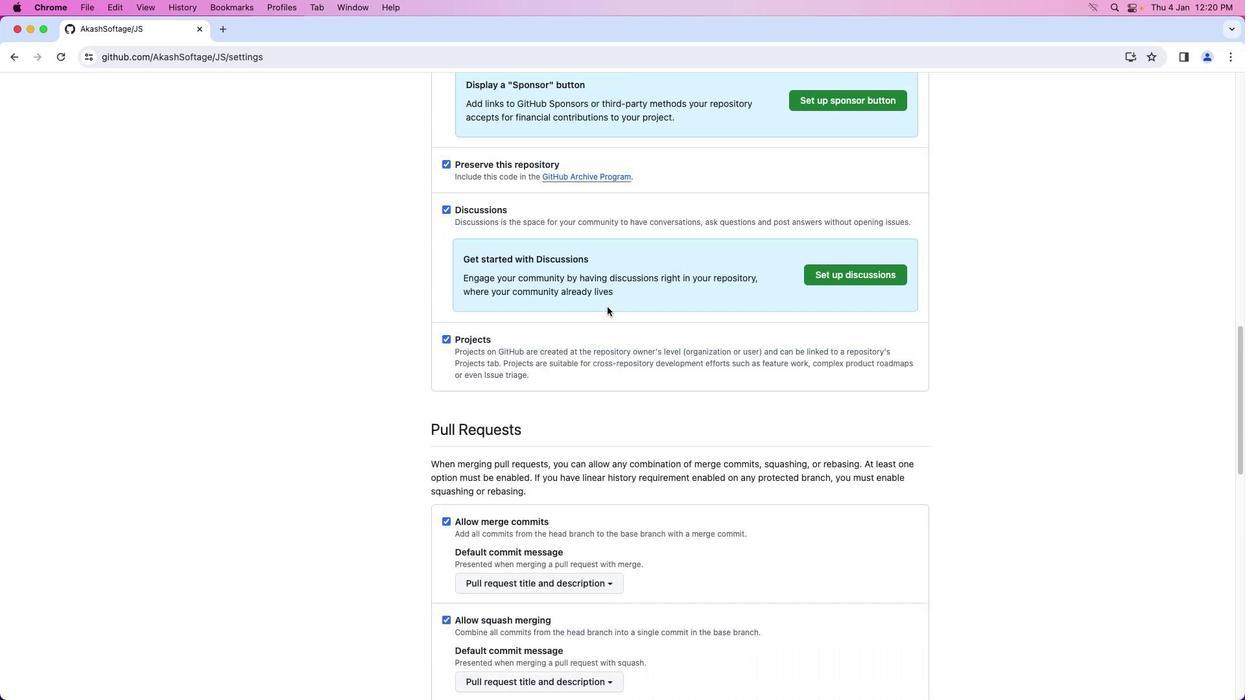 
Action: Mouse scrolled (607, 307) with delta (0, 0)
Screenshot: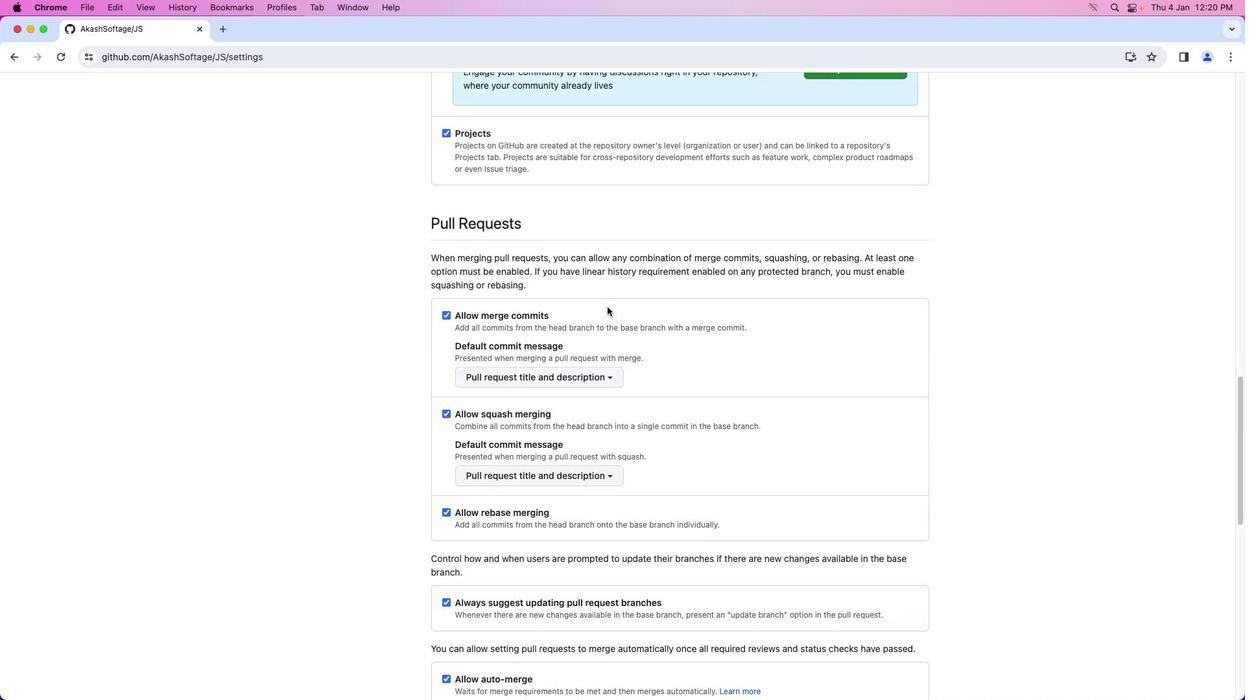 
Action: Mouse scrolled (607, 307) with delta (0, 0)
Screenshot: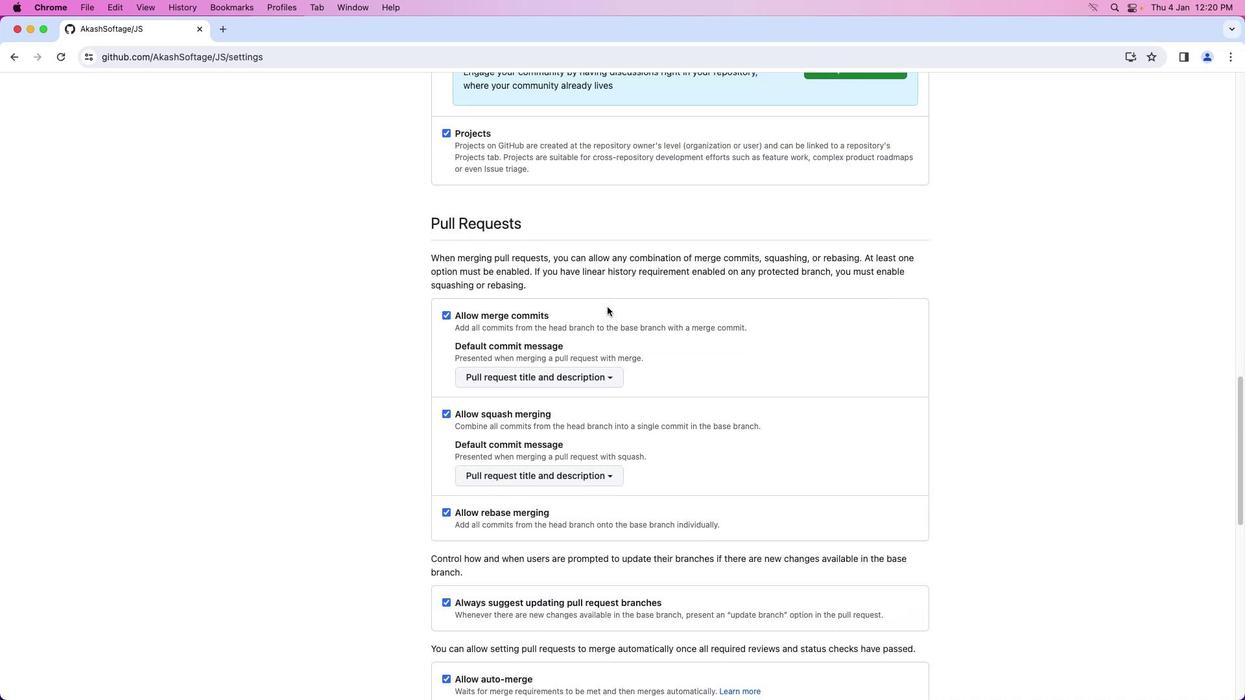 
Action: Mouse scrolled (607, 307) with delta (0, -1)
Screenshot: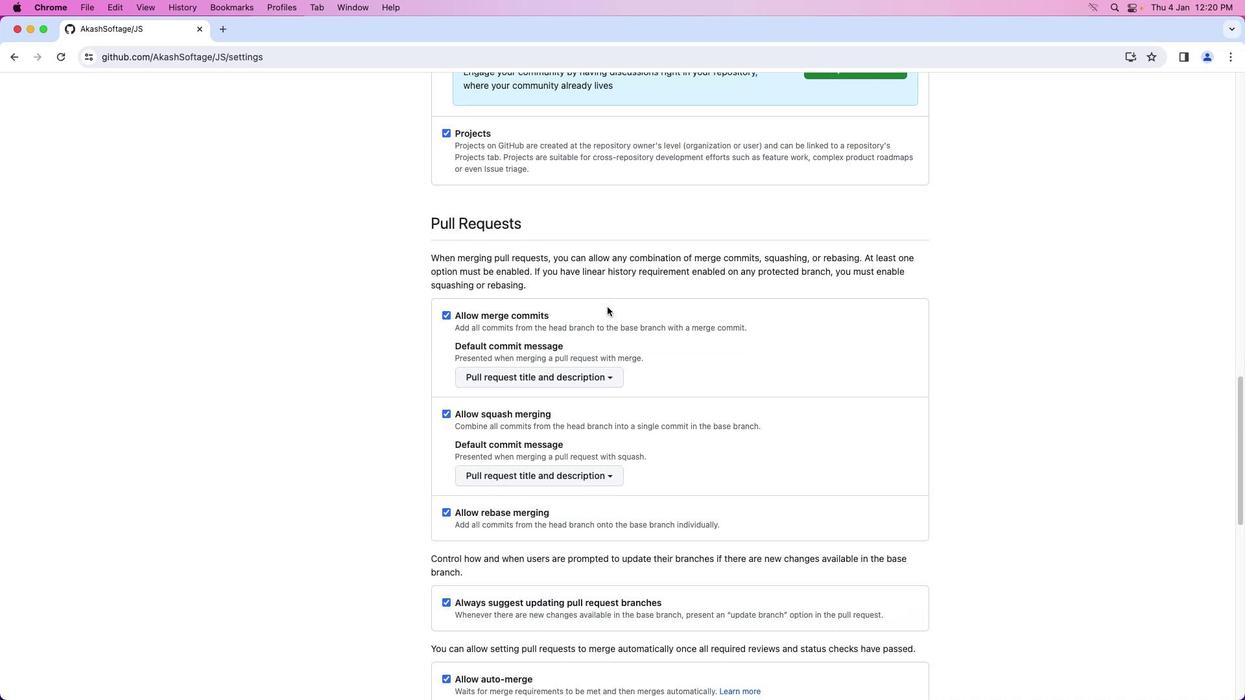 
Action: Mouse scrolled (607, 307) with delta (0, -2)
Screenshot: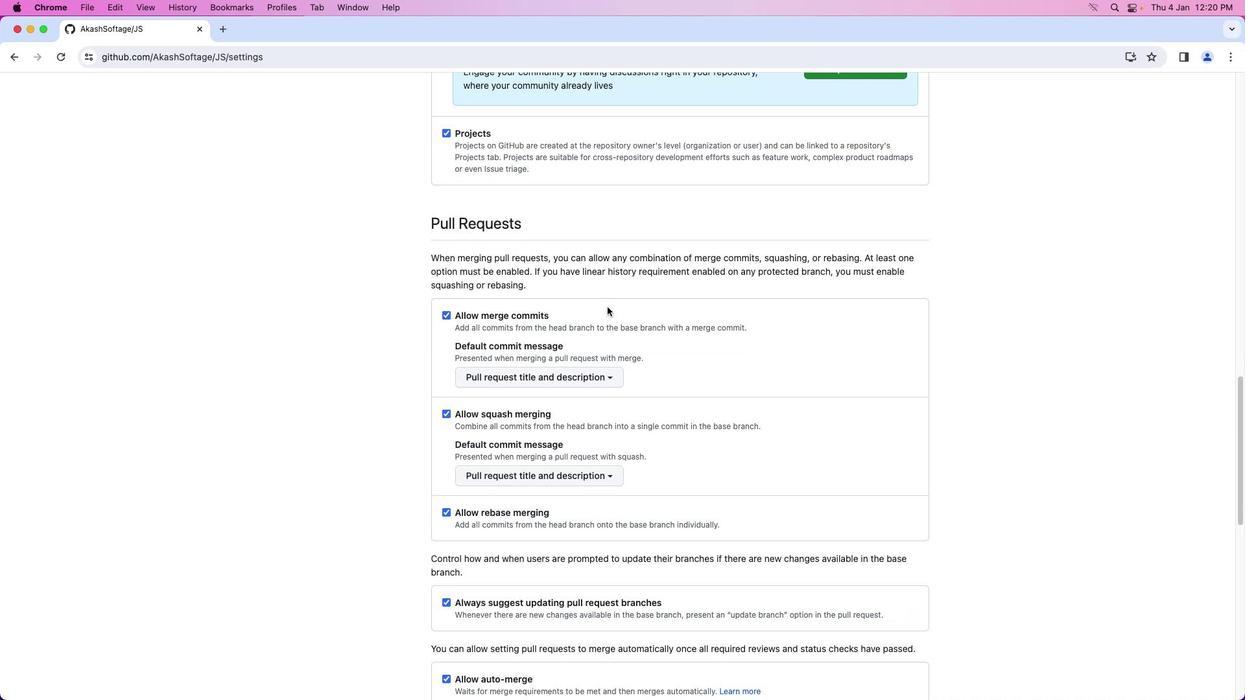 
Action: Mouse scrolled (607, 307) with delta (0, -3)
Screenshot: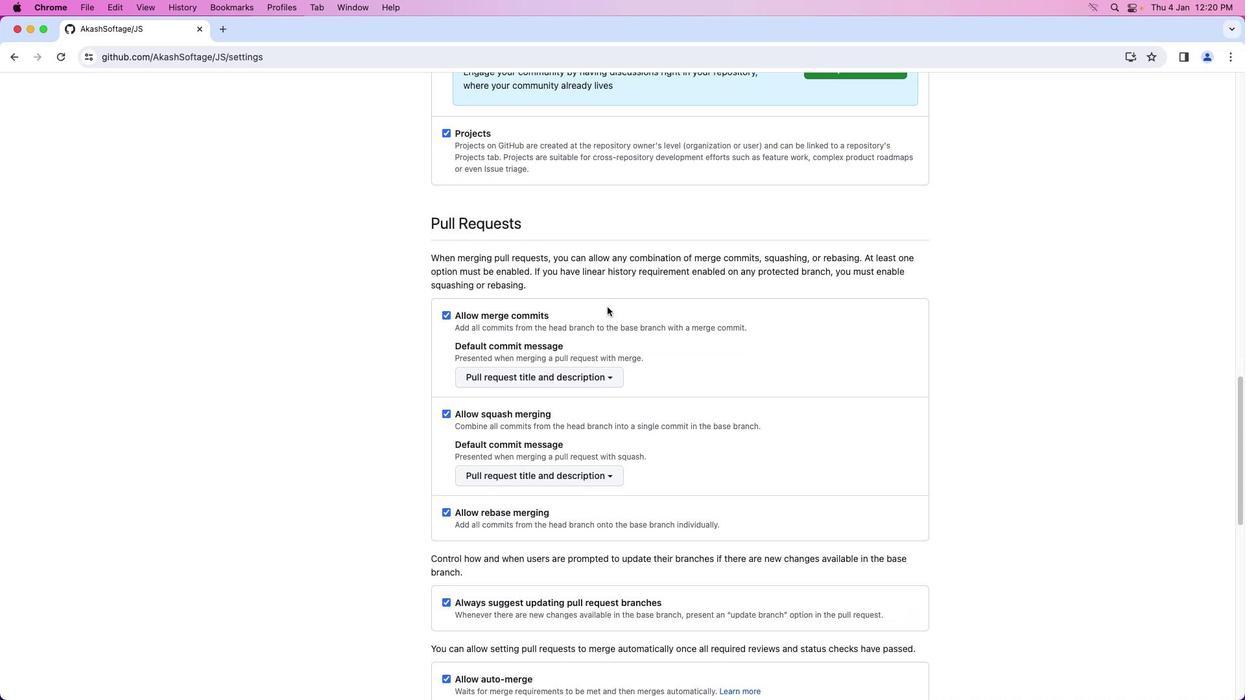 
Action: Mouse scrolled (607, 307) with delta (0, 0)
Screenshot: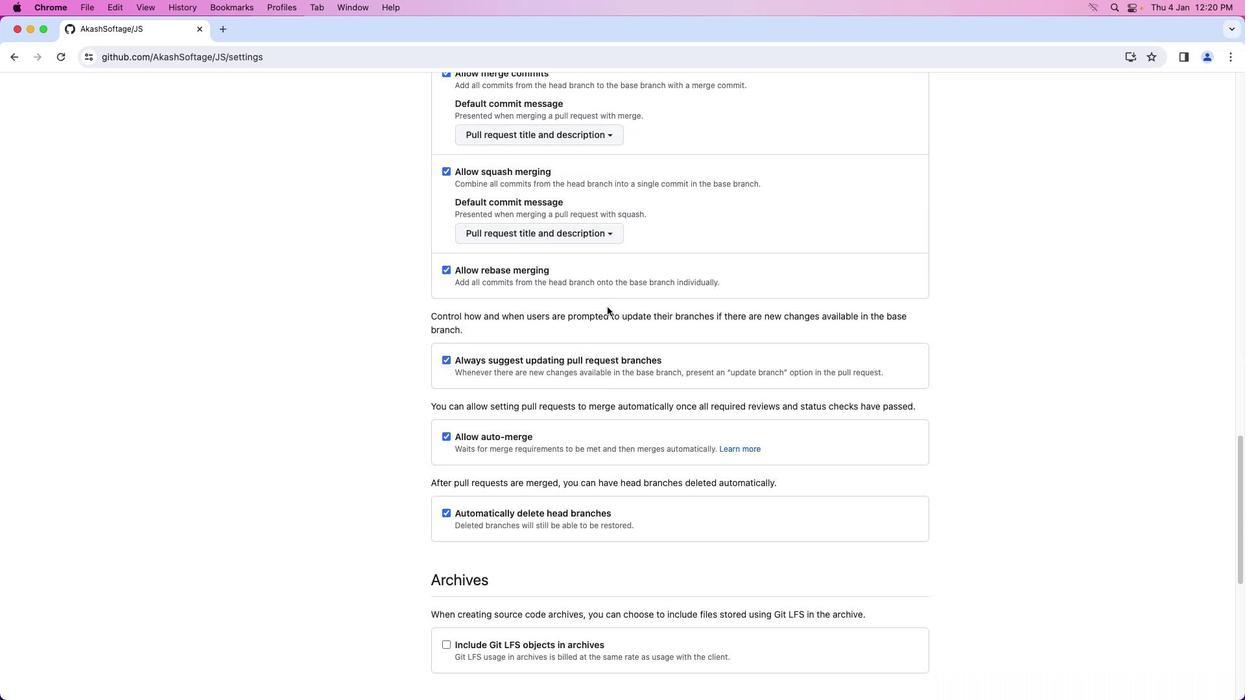 
Action: Mouse scrolled (607, 307) with delta (0, 0)
Screenshot: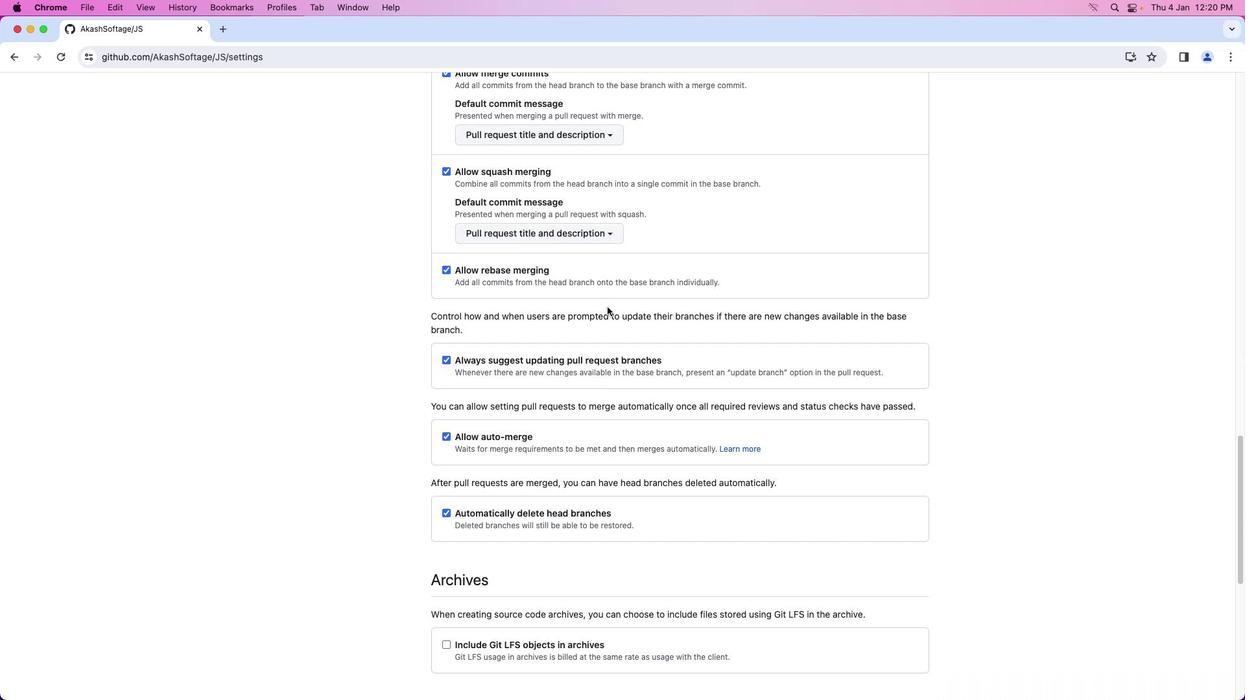 
Action: Mouse scrolled (607, 307) with delta (0, -1)
Screenshot: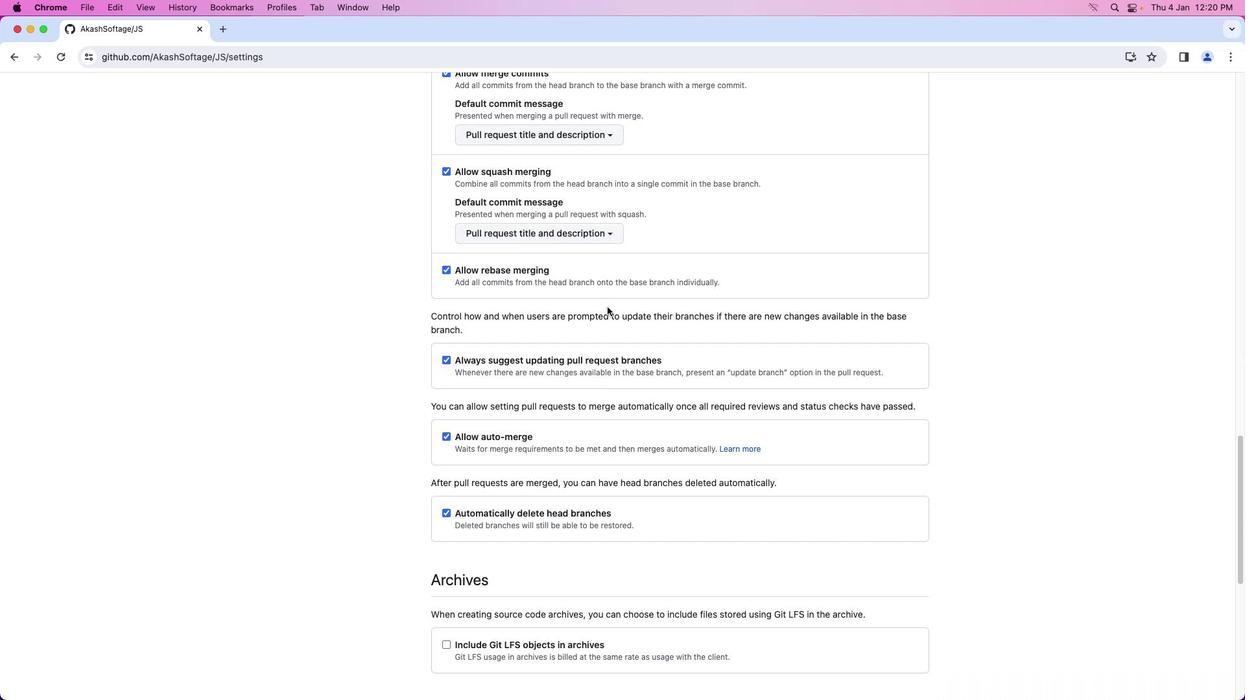 
Action: Mouse scrolled (607, 307) with delta (0, -3)
Screenshot: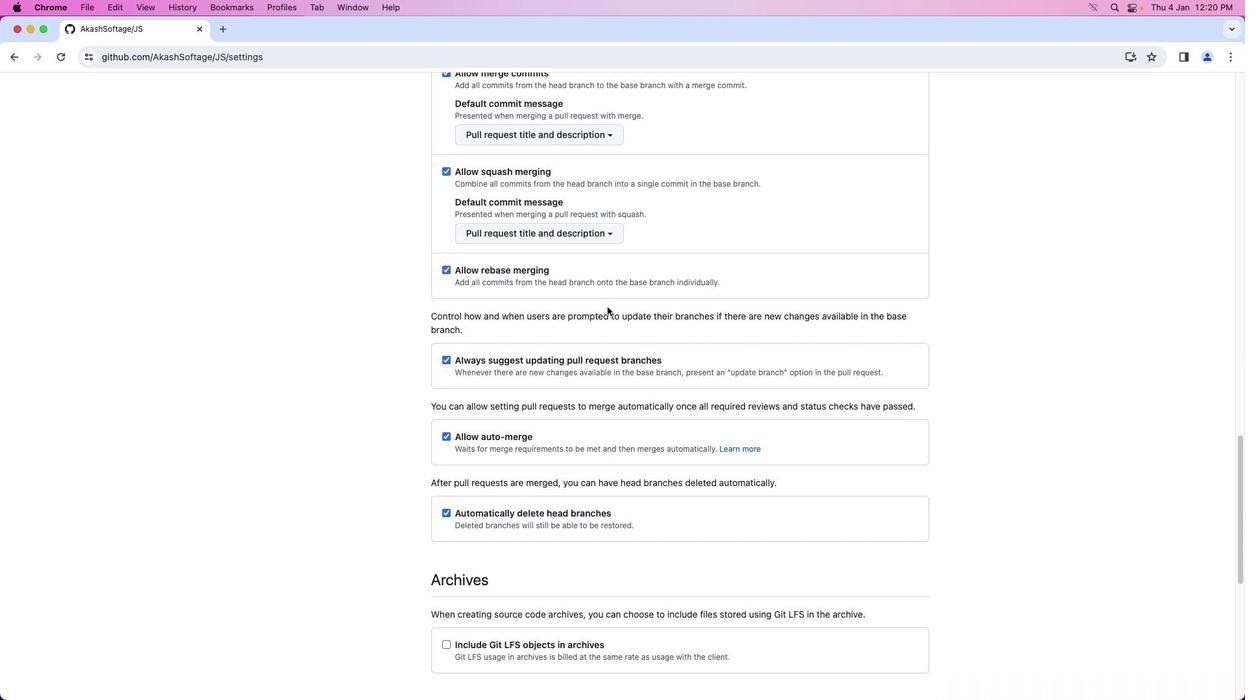 
Action: Mouse moved to (607, 306)
Screenshot: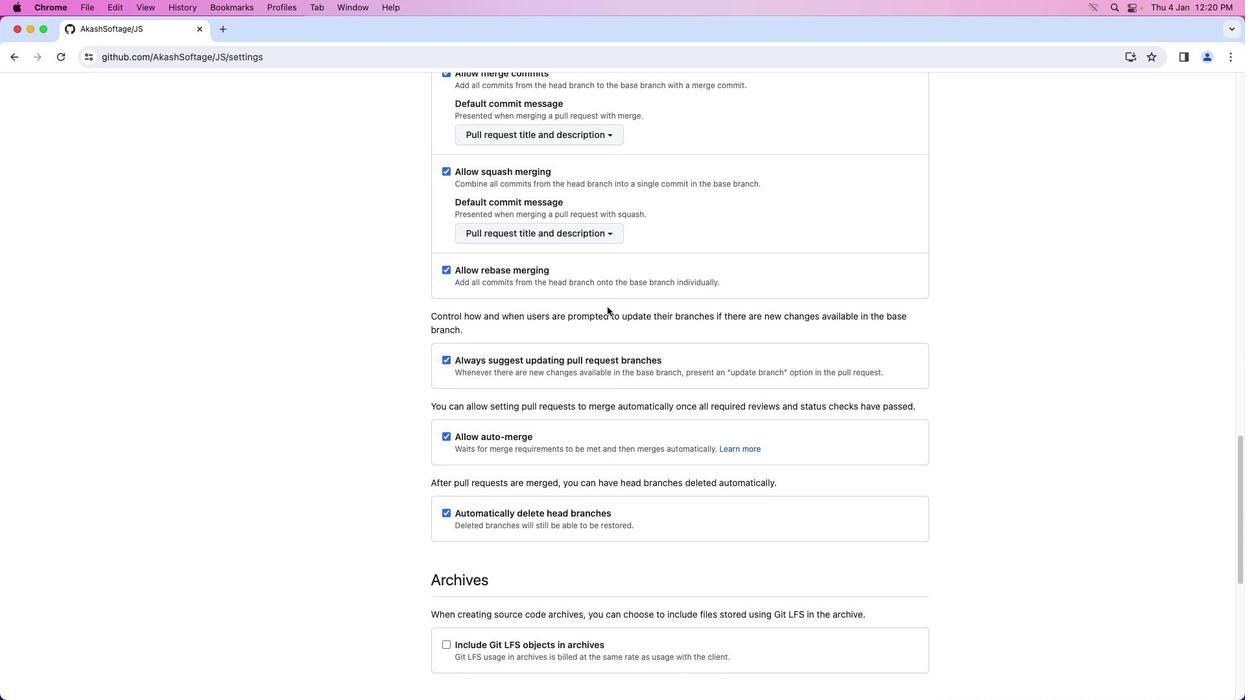 
Action: Mouse scrolled (607, 306) with delta (0, 0)
Screenshot: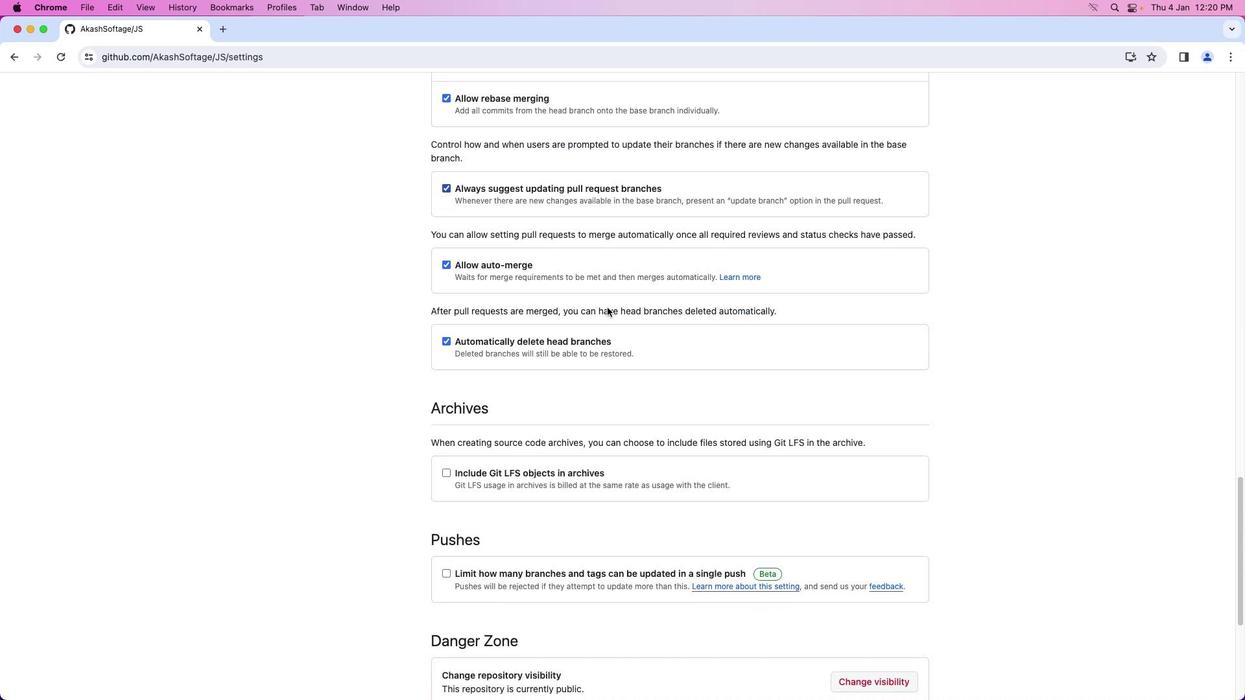 
Action: Mouse scrolled (607, 306) with delta (0, 0)
Screenshot: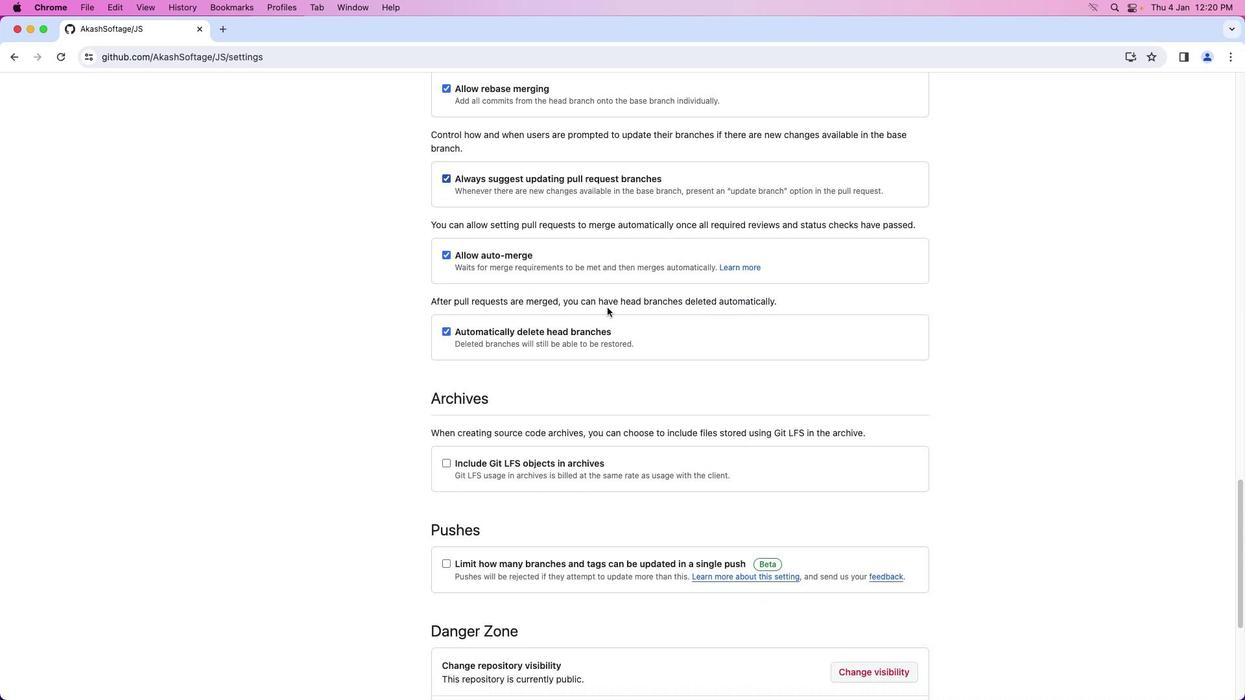 
Action: Mouse scrolled (607, 306) with delta (0, -1)
Screenshot: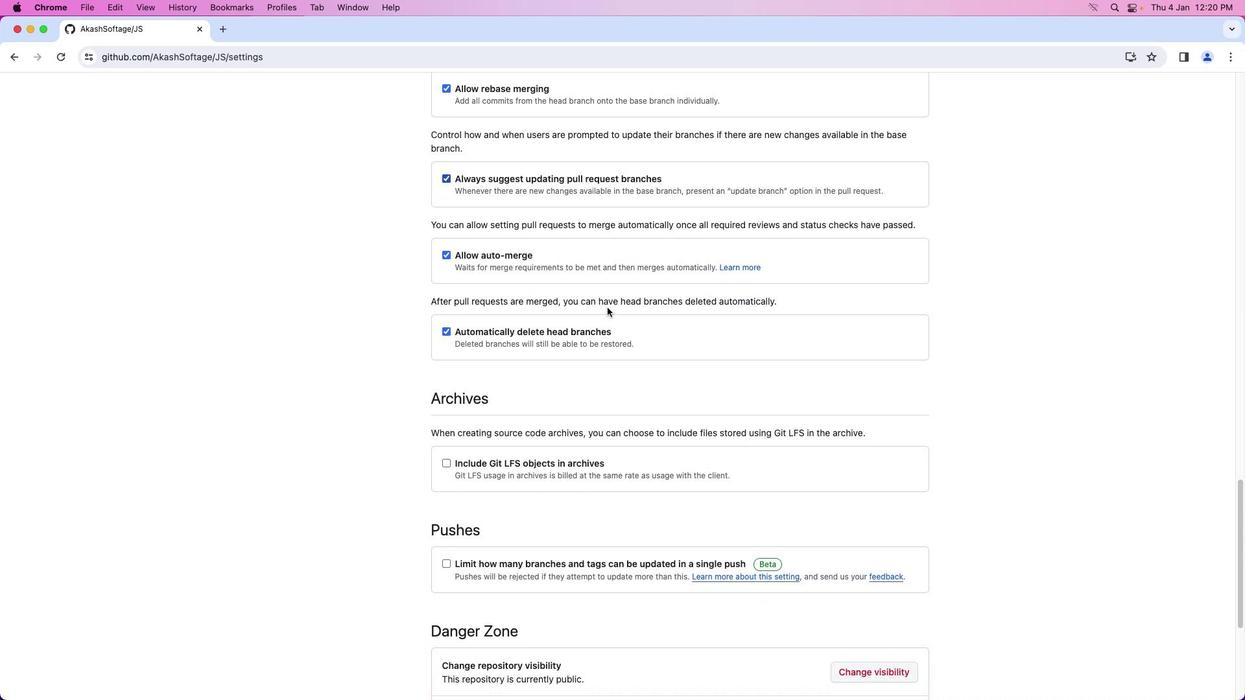 
Action: Mouse moved to (607, 307)
Screenshot: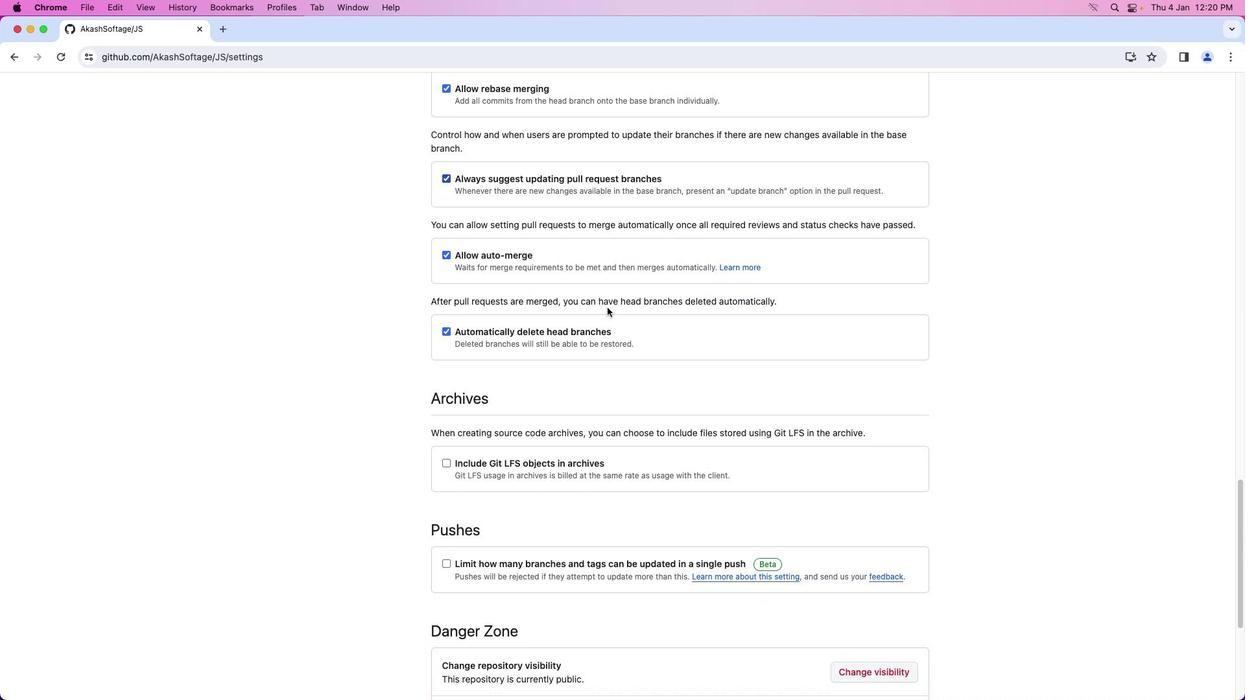 
Action: Mouse scrolled (607, 307) with delta (0, -1)
Screenshot: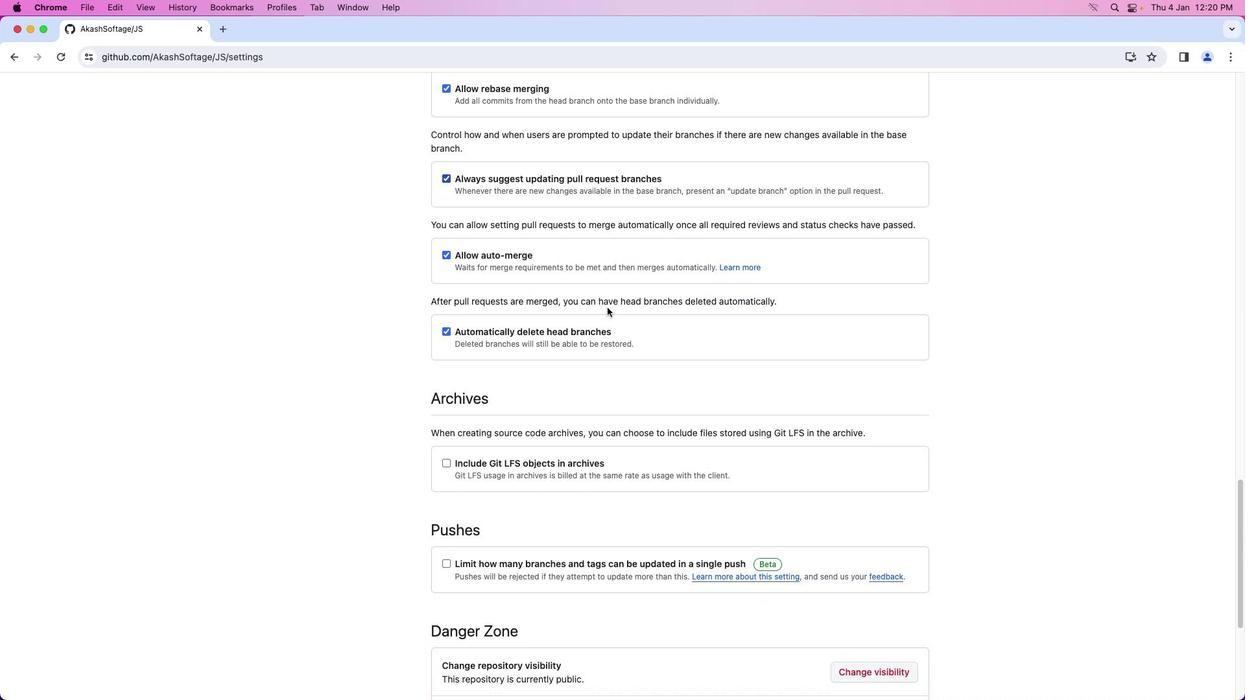 
Action: Mouse moved to (444, 463)
Screenshot: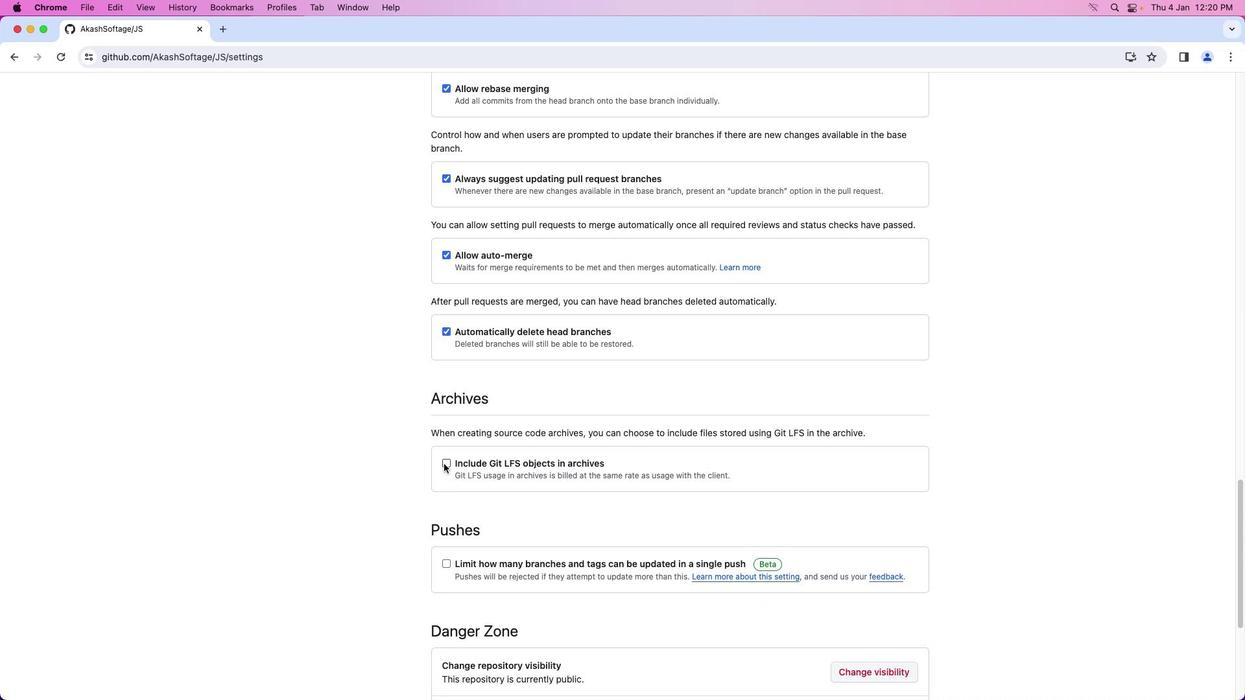 
Action: Mouse pressed left at (444, 463)
Screenshot: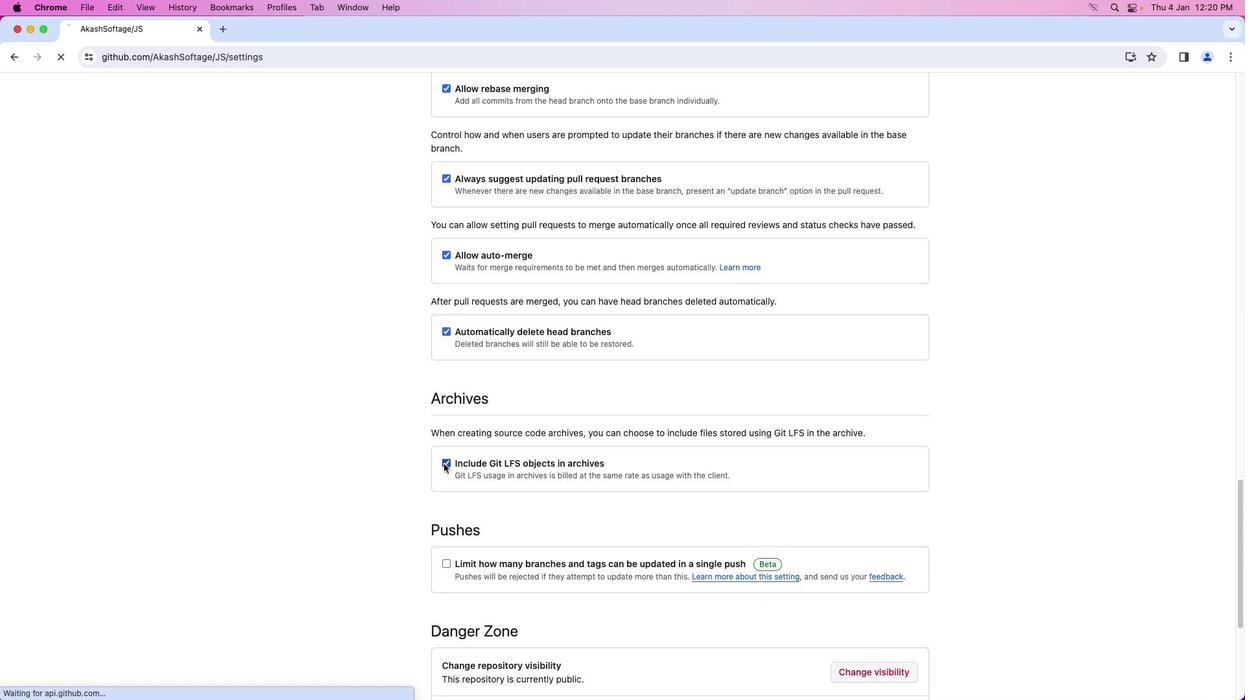 
Action: Mouse moved to (560, 451)
Screenshot: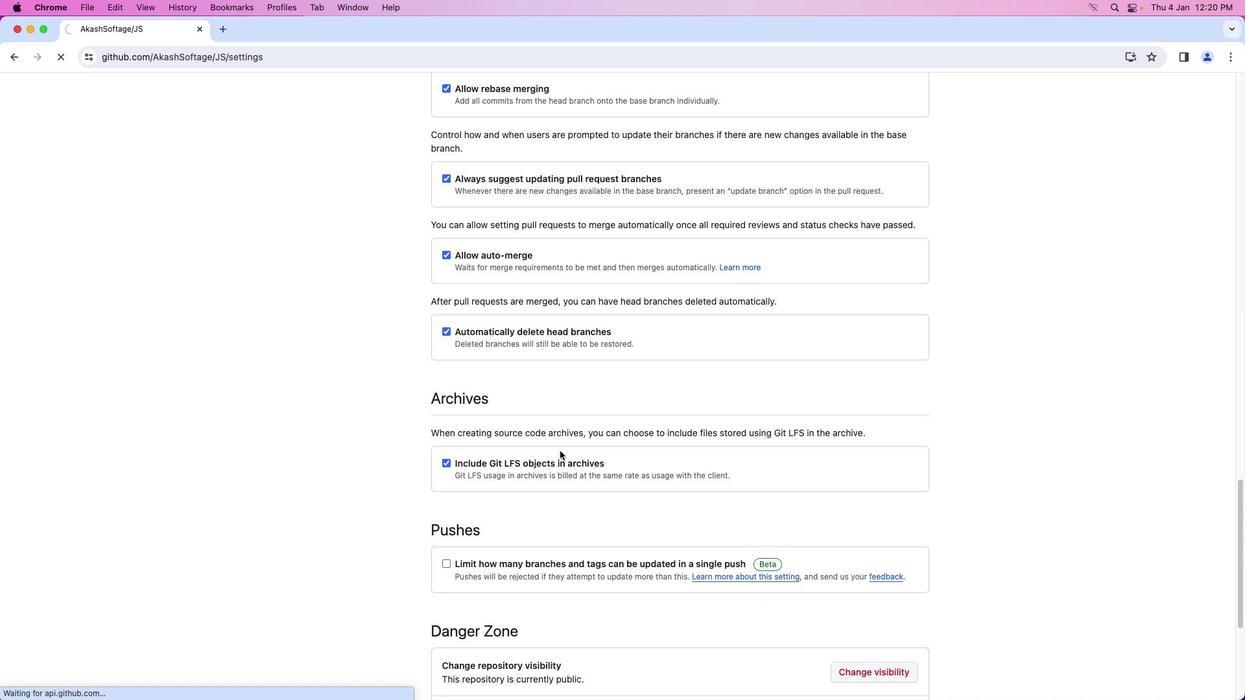 
